 Task: Look for space in Severna Park, United States from 10th July, 2023 to 15th July, 2023 for 7 adults in price range Rs.10000 to Rs.15000. Place can be entire place or shared room with 4 bedrooms having 7 beds and 4 bathrooms. Property type can be house, flat, guest house. Amenities needed are: wifi, TV, free parkinig on premises, gym, breakfast. Booking option can be shelf check-in. Required host language is English.
Action: Mouse moved to (432, 111)
Screenshot: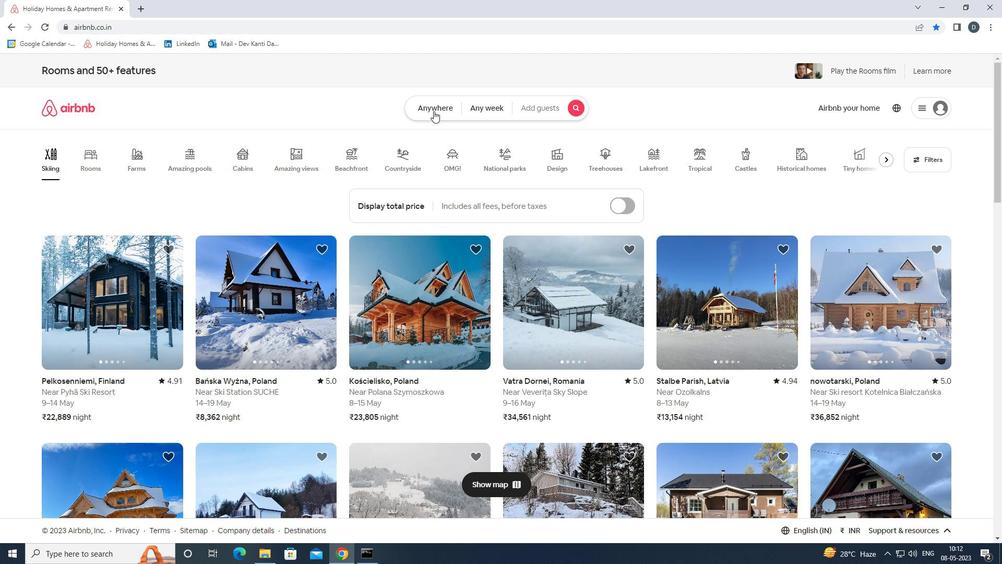 
Action: Mouse pressed left at (432, 111)
Screenshot: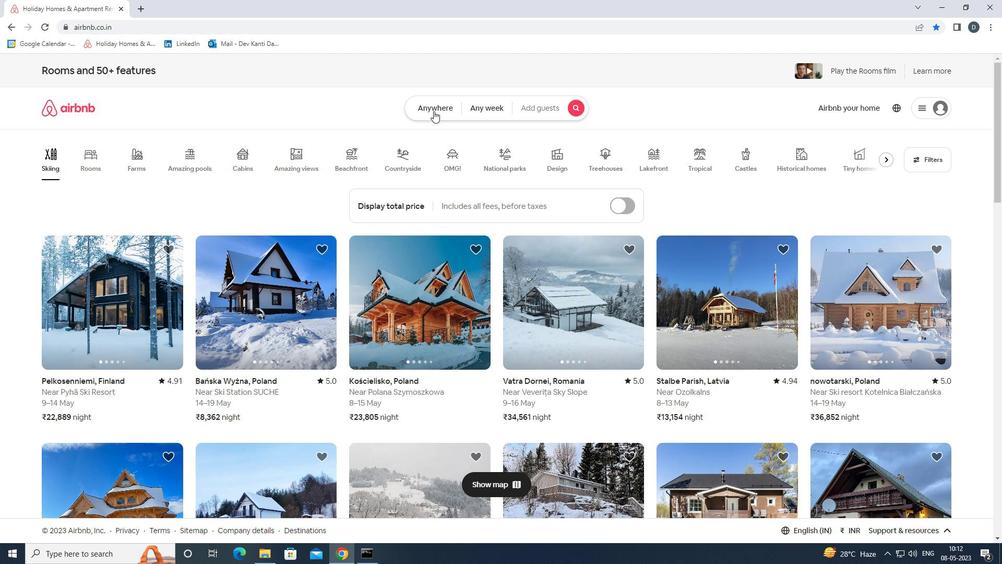 
Action: Mouse moved to (394, 149)
Screenshot: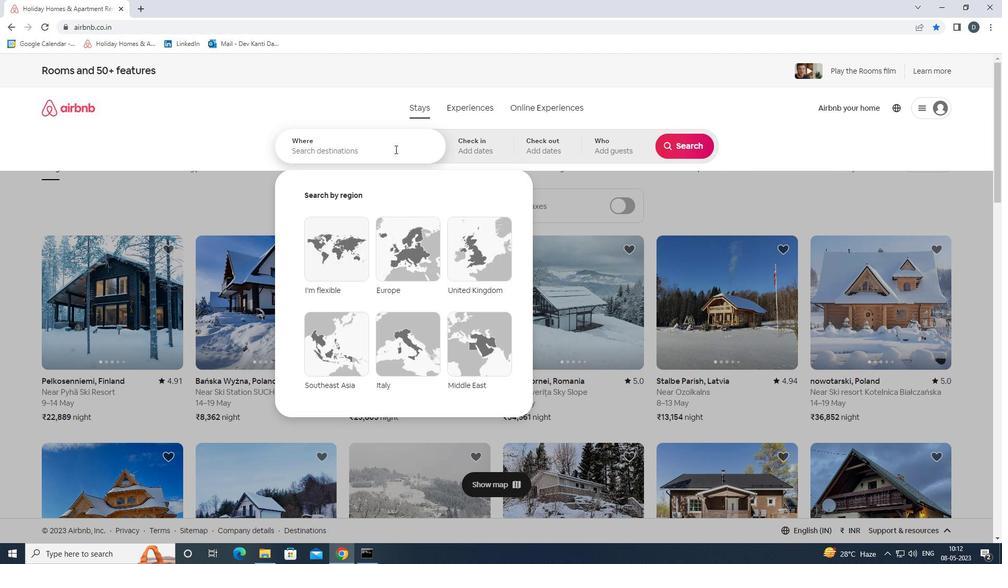 
Action: Mouse pressed left at (394, 149)
Screenshot: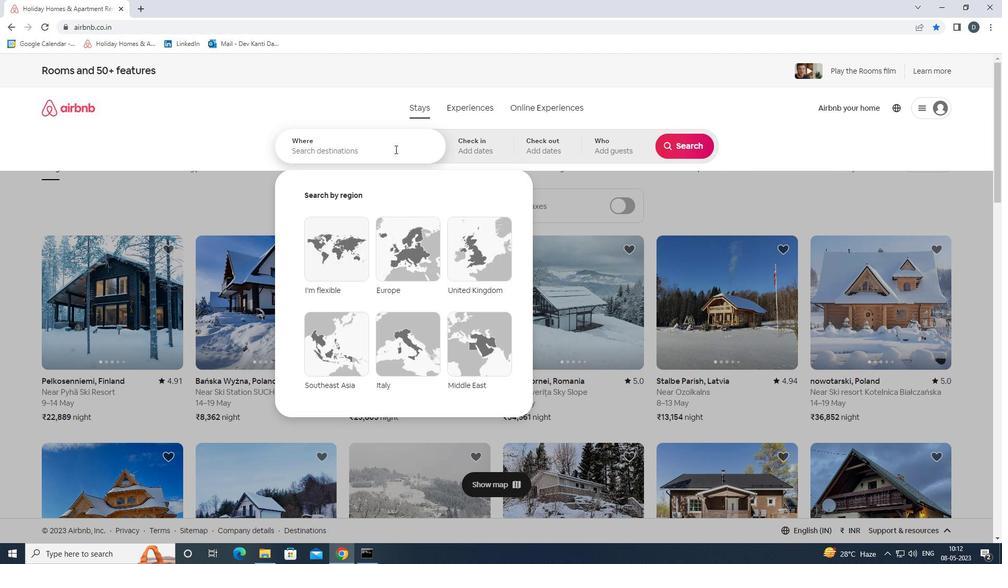 
Action: Key pressed <Key.shift>SEVERNA,<Key.shift>UNITED<Key.space><Key.shift>STATES<Key.enter>
Screenshot: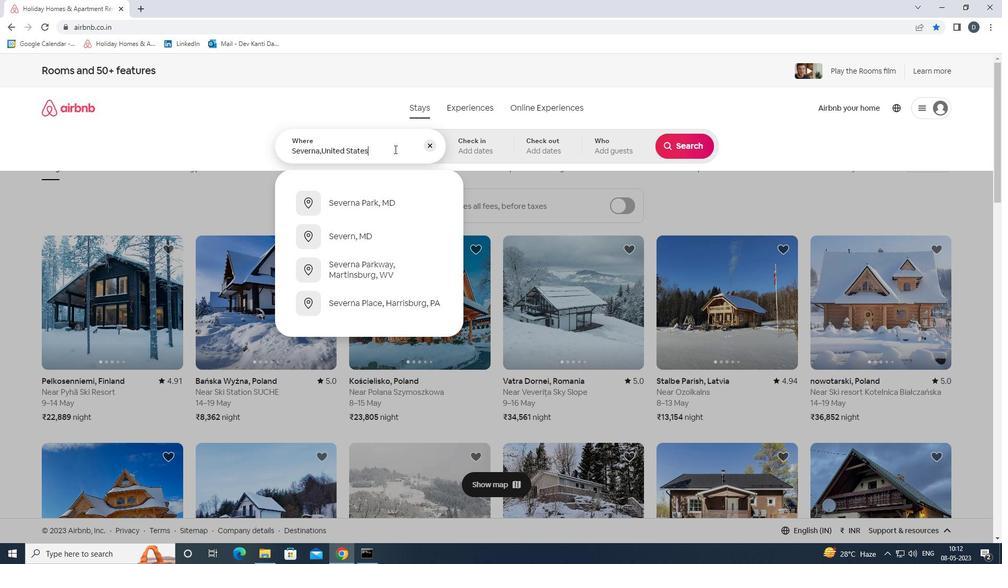 
Action: Mouse moved to (681, 233)
Screenshot: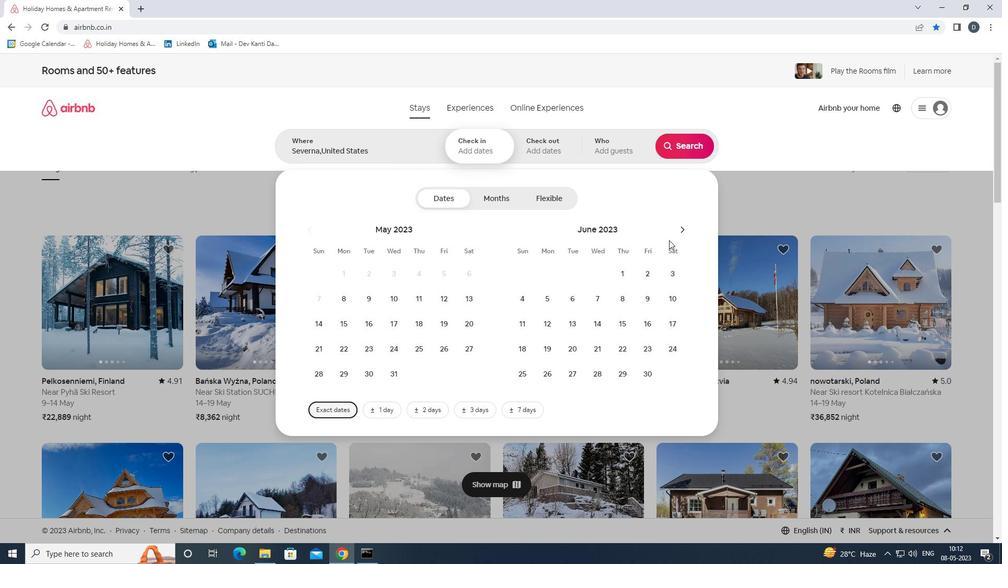 
Action: Mouse pressed left at (681, 233)
Screenshot: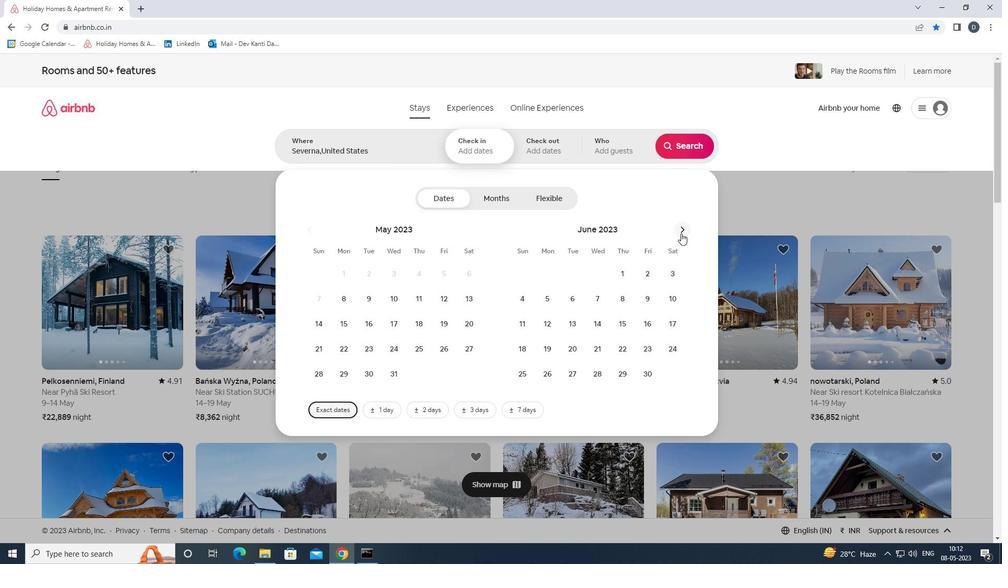 
Action: Mouse moved to (551, 321)
Screenshot: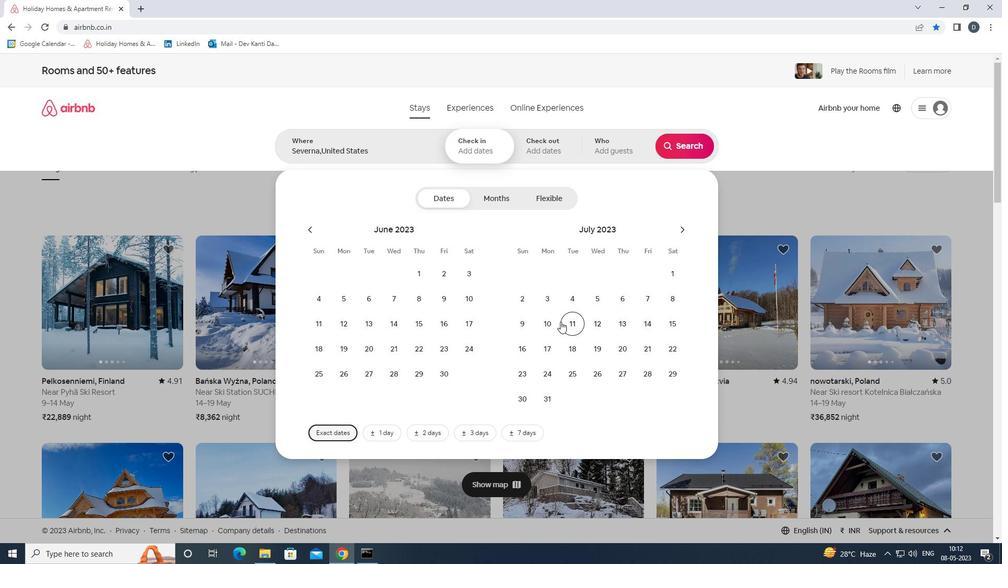 
Action: Mouse pressed left at (551, 321)
Screenshot: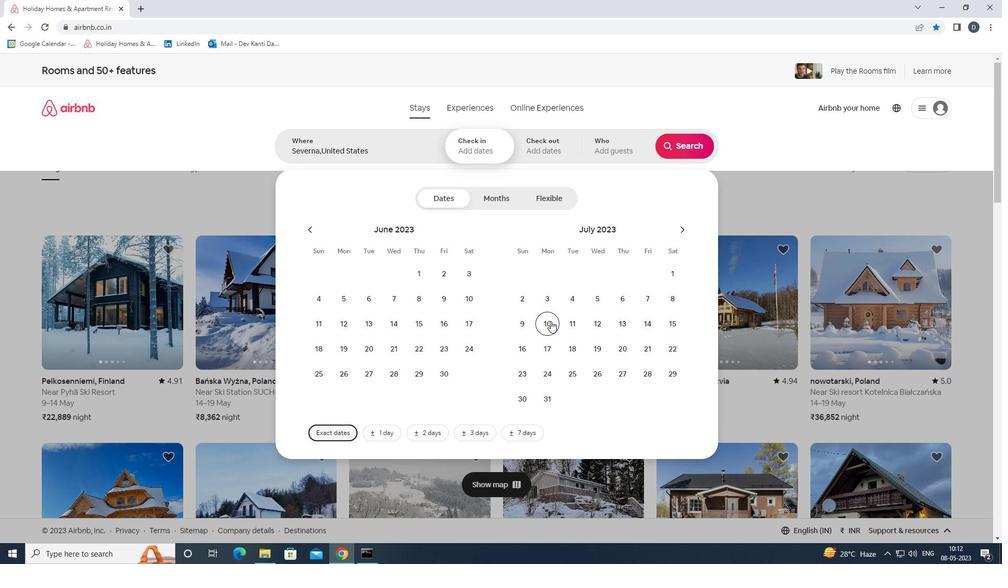 
Action: Mouse moved to (664, 325)
Screenshot: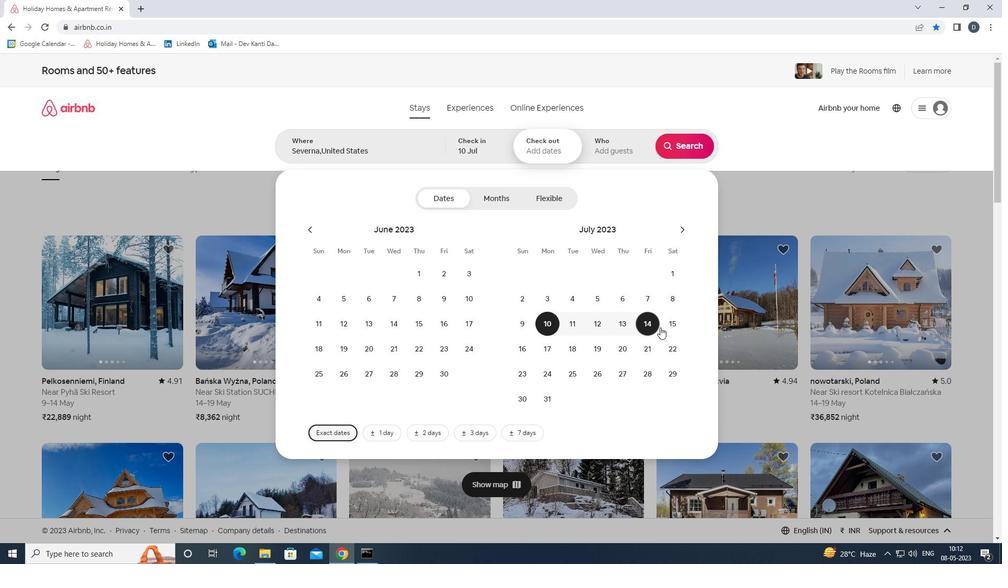 
Action: Mouse pressed left at (664, 325)
Screenshot: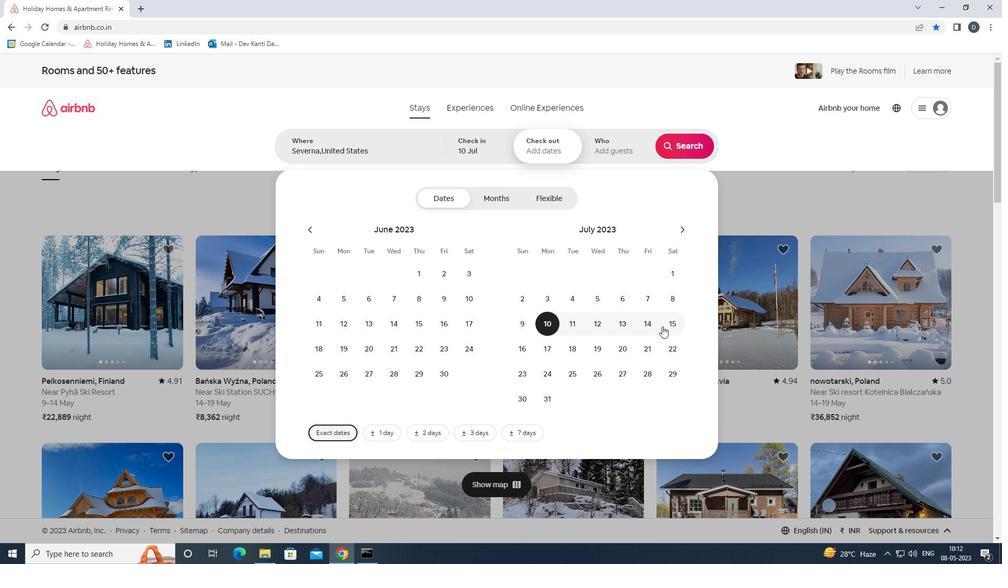 
Action: Mouse moved to (624, 144)
Screenshot: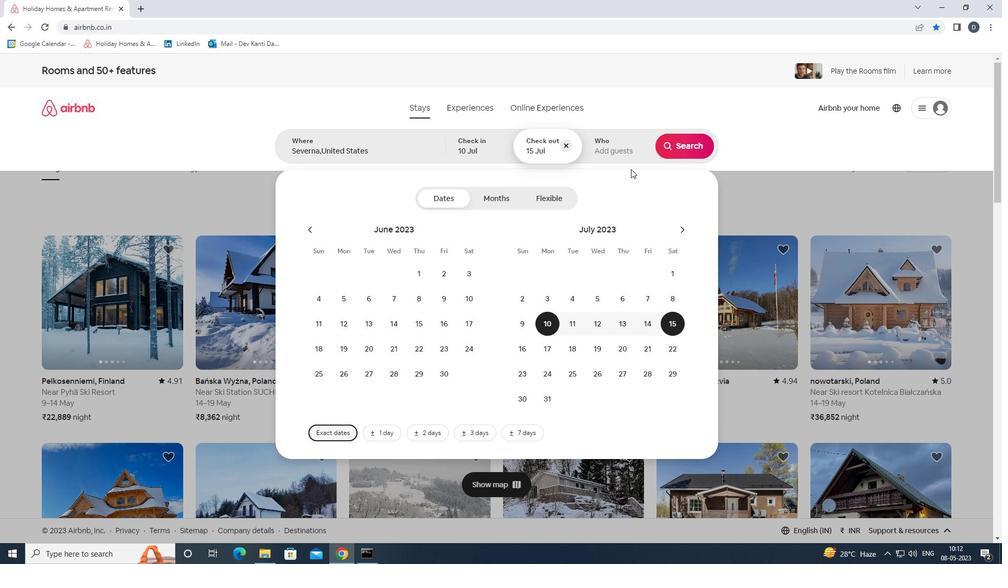 
Action: Mouse pressed left at (624, 144)
Screenshot: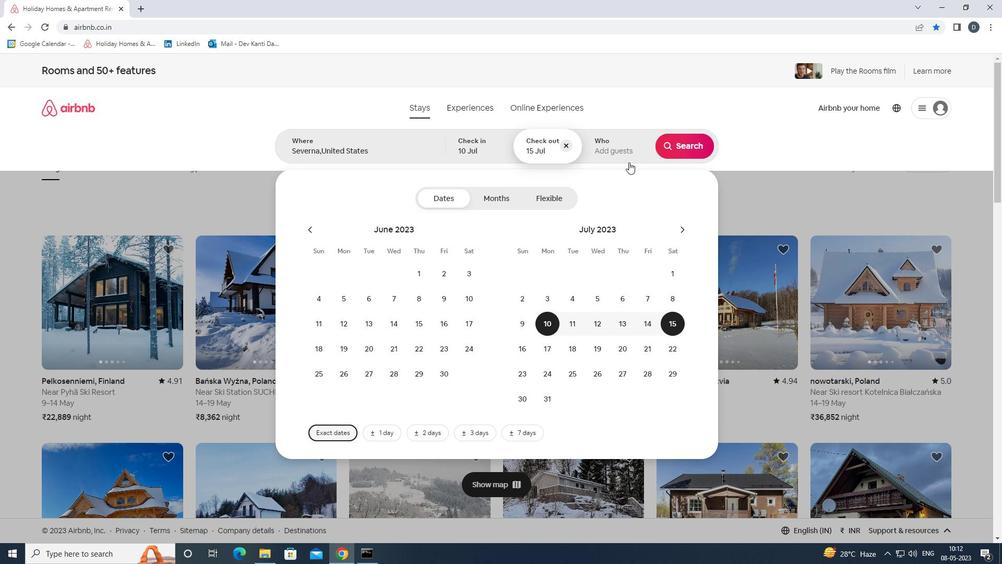 
Action: Mouse moved to (687, 204)
Screenshot: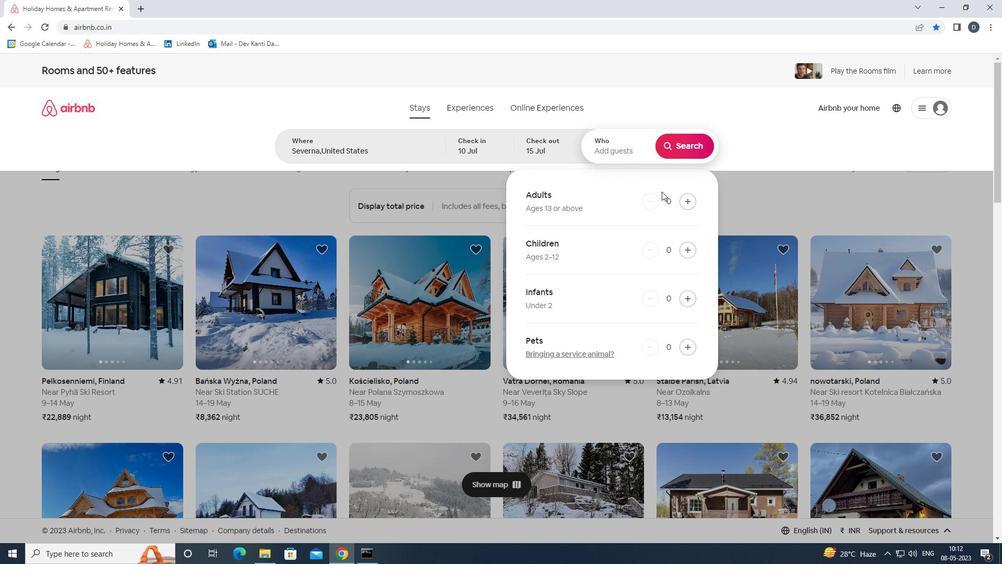 
Action: Mouse pressed left at (687, 204)
Screenshot: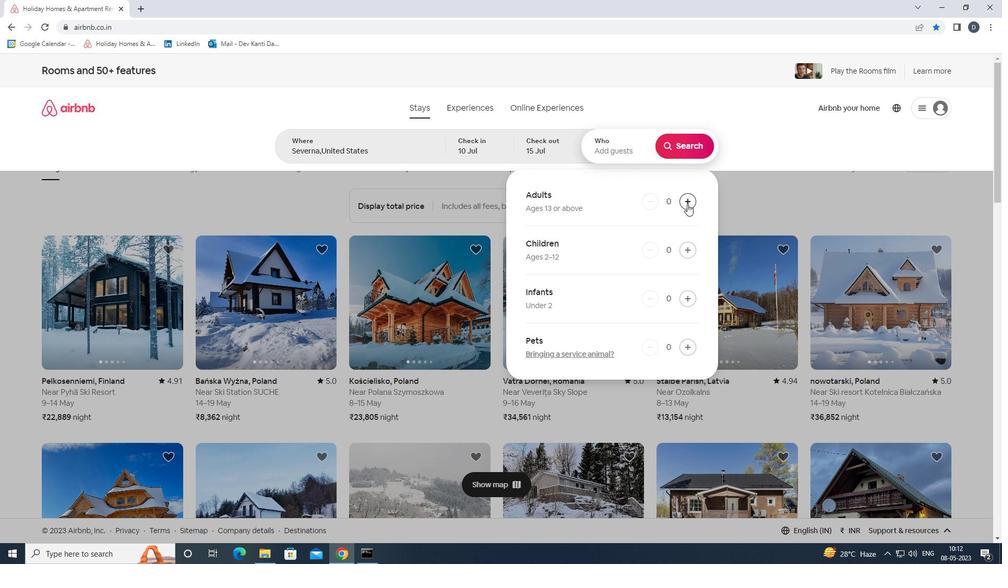 
Action: Mouse pressed left at (687, 204)
Screenshot: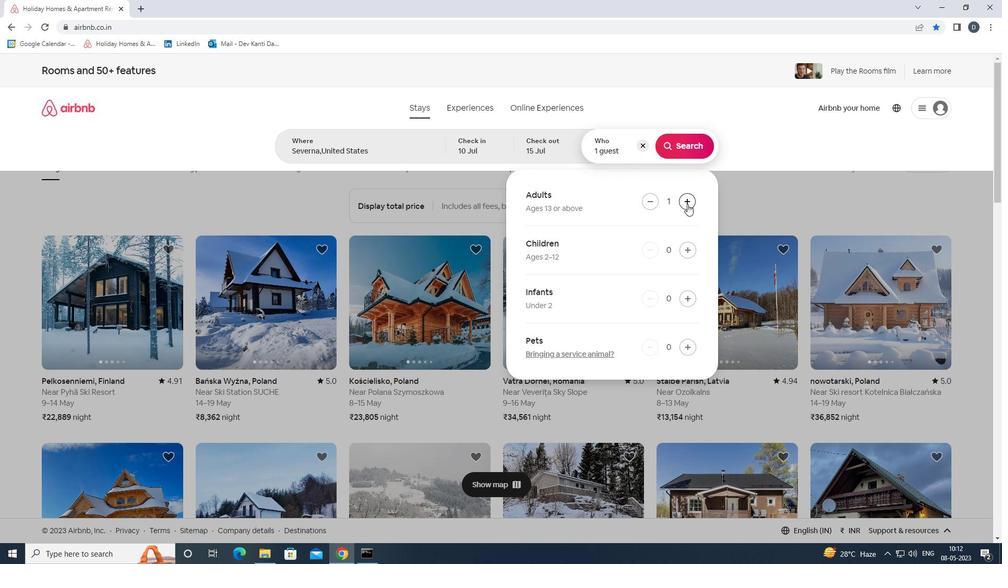 
Action: Mouse pressed left at (687, 204)
Screenshot: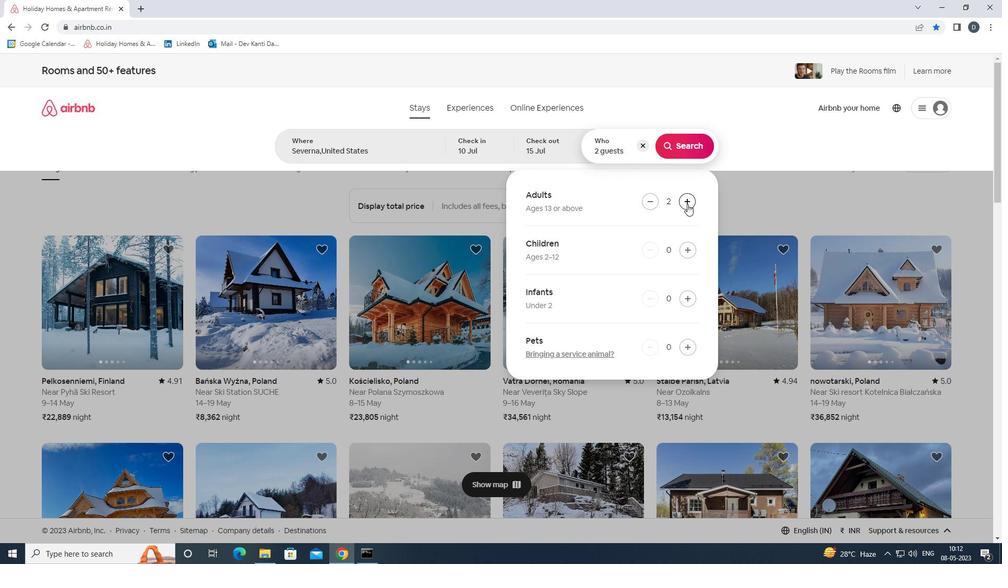 
Action: Mouse pressed left at (687, 204)
Screenshot: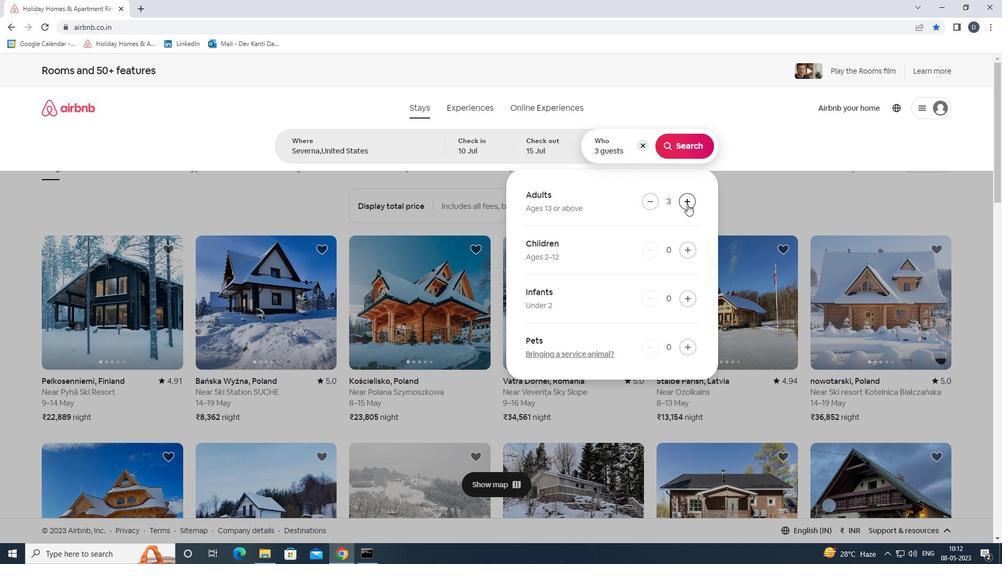 
Action: Mouse pressed left at (687, 204)
Screenshot: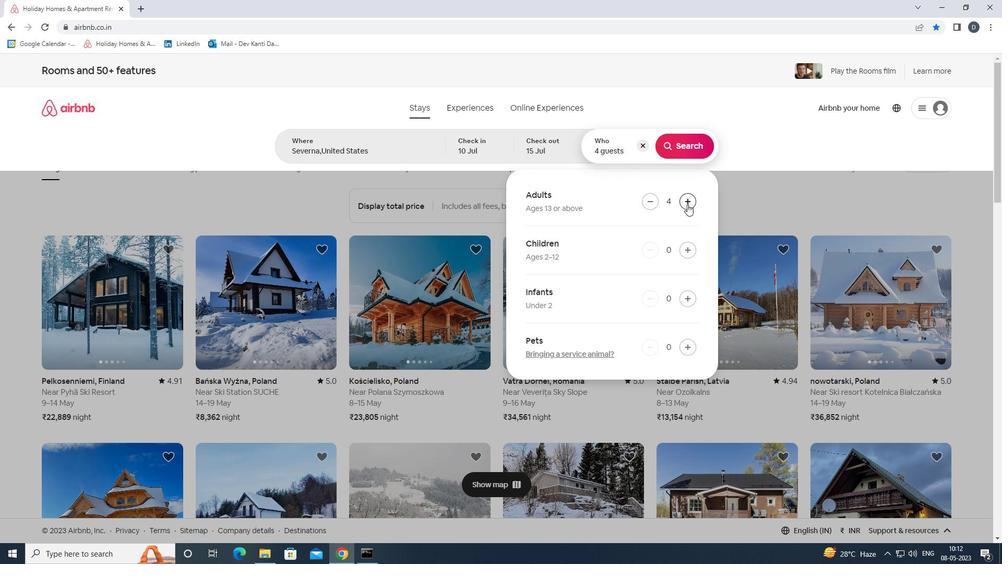 
Action: Mouse pressed left at (687, 204)
Screenshot: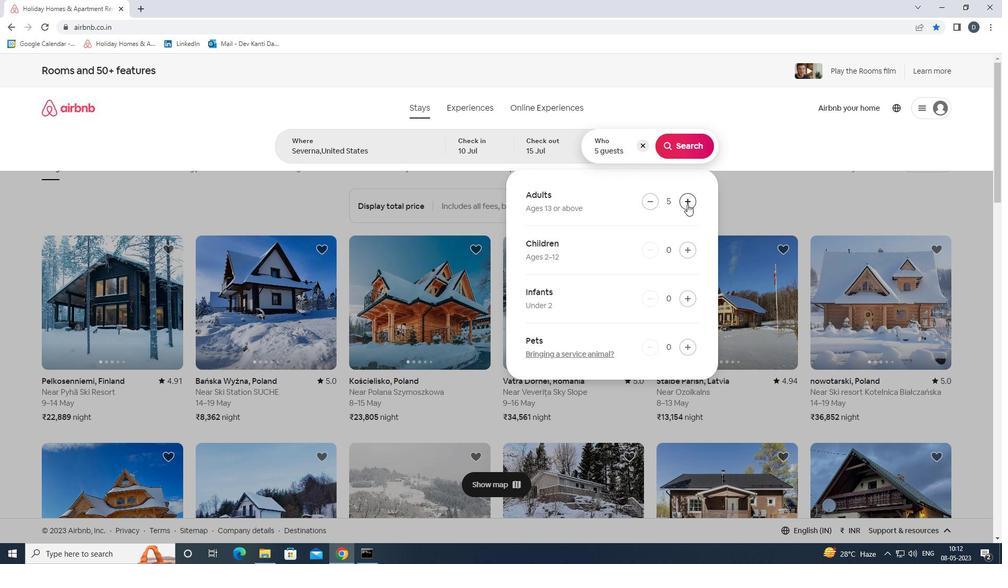 
Action: Mouse pressed left at (687, 204)
Screenshot: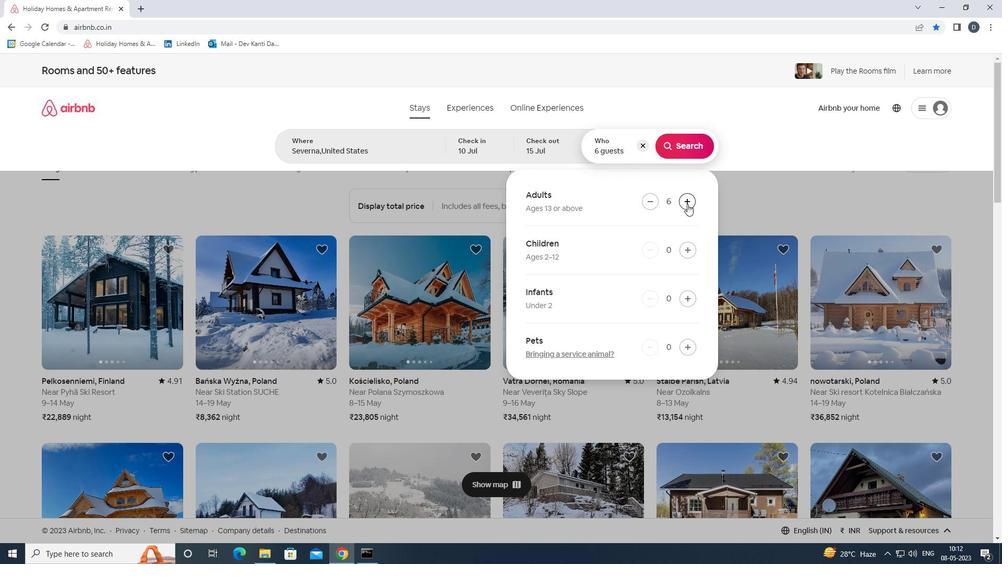 
Action: Mouse moved to (677, 148)
Screenshot: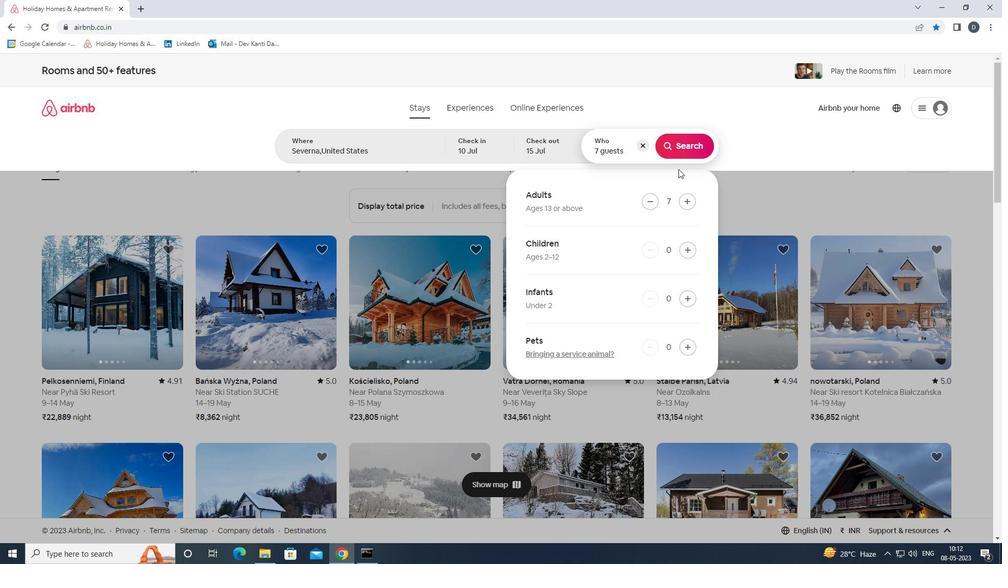 
Action: Mouse pressed left at (677, 148)
Screenshot: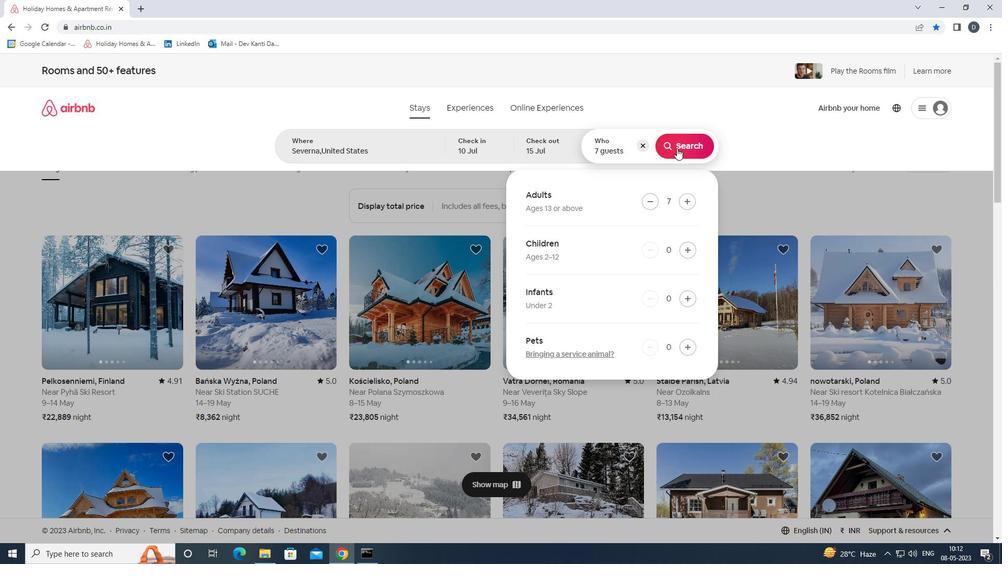 
Action: Mouse moved to (963, 121)
Screenshot: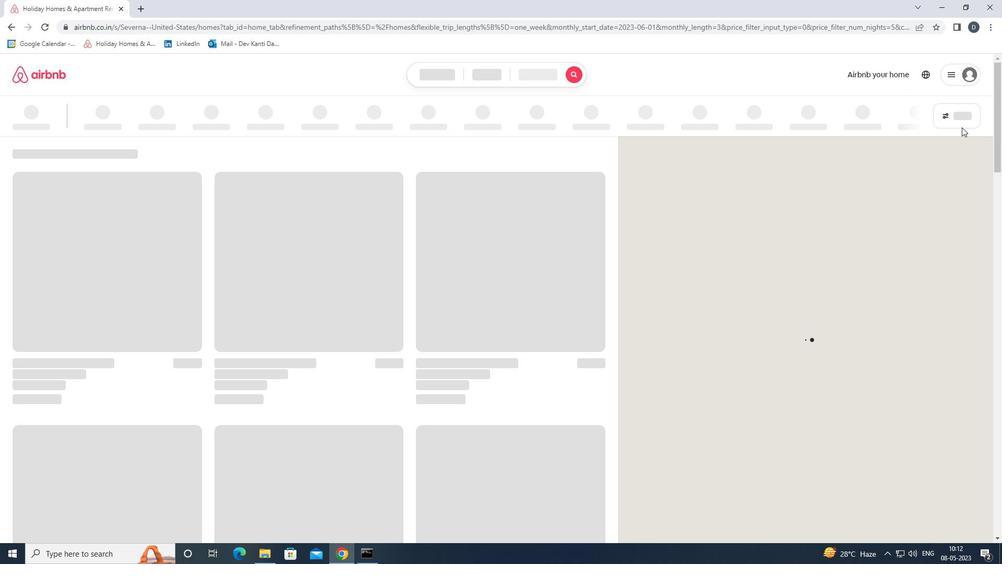 
Action: Mouse pressed left at (963, 121)
Screenshot: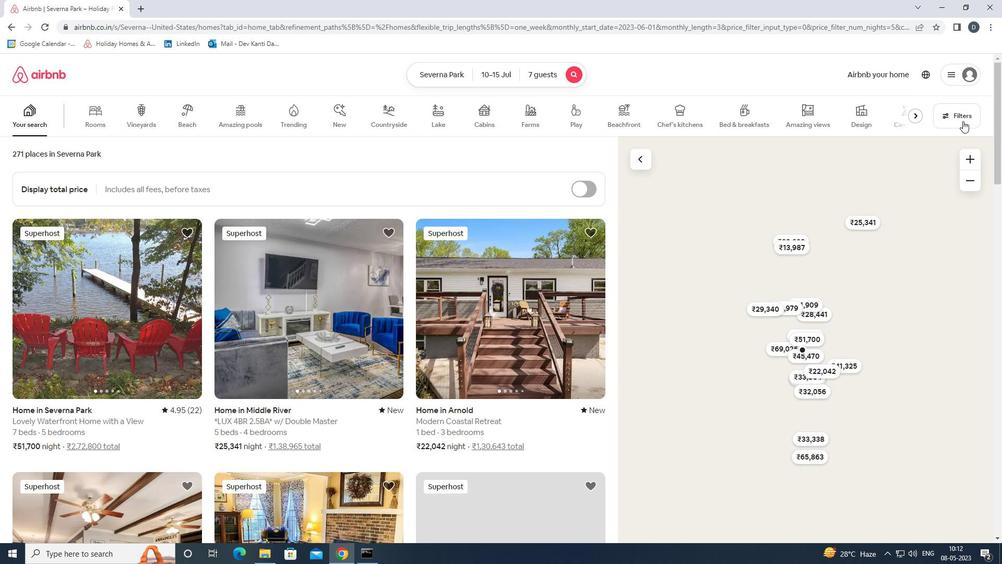 
Action: Mouse moved to (393, 372)
Screenshot: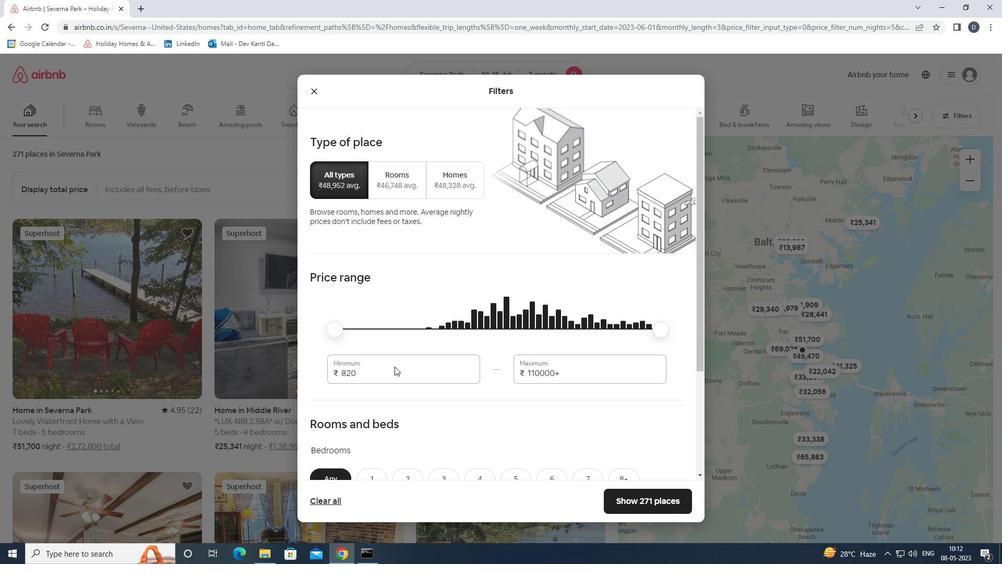
Action: Mouse pressed left at (393, 372)
Screenshot: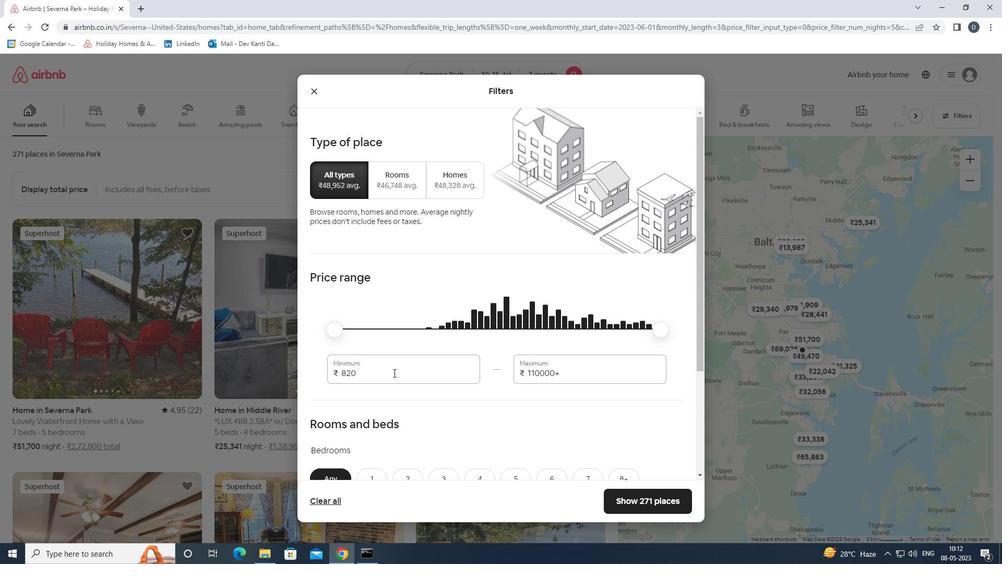 
Action: Mouse pressed left at (393, 372)
Screenshot: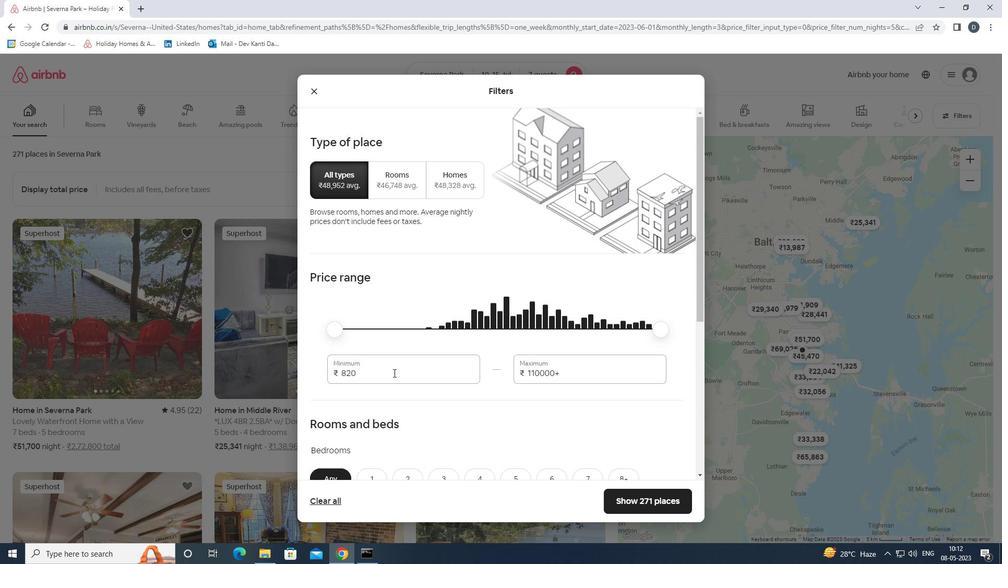 
Action: Key pressed 10000<Key.tab>15000
Screenshot: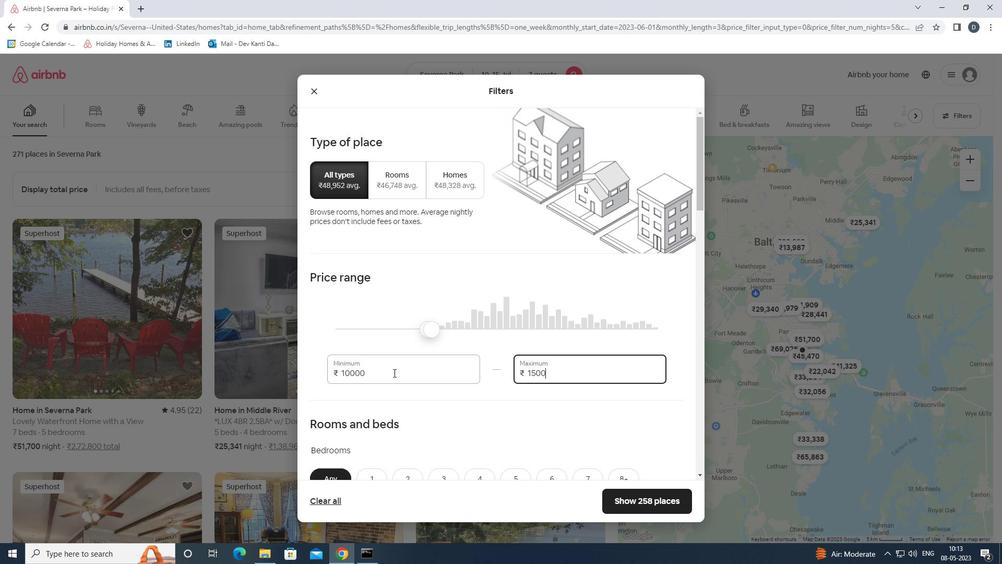 
Action: Mouse scrolled (393, 372) with delta (0, 0)
Screenshot: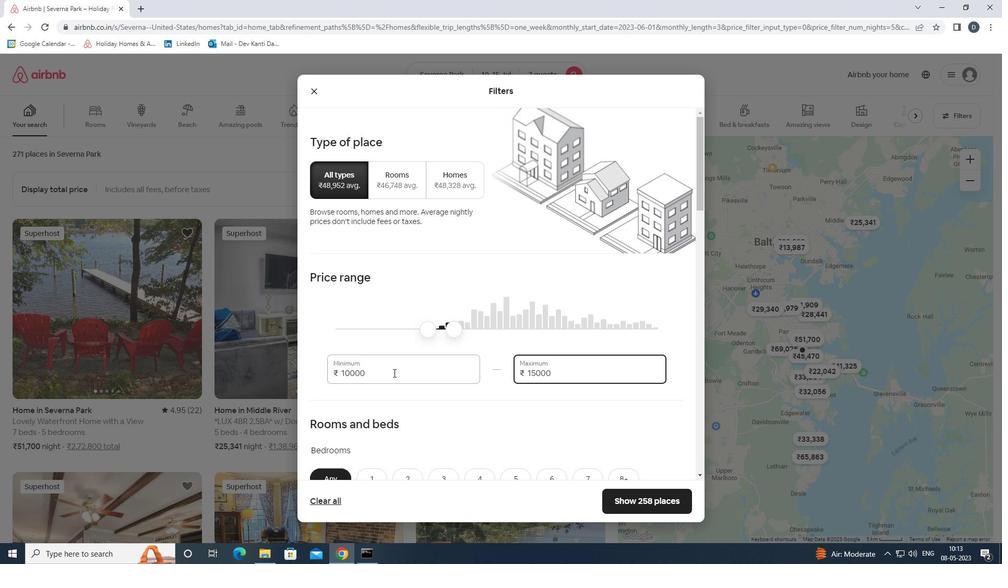 
Action: Mouse scrolled (393, 372) with delta (0, 0)
Screenshot: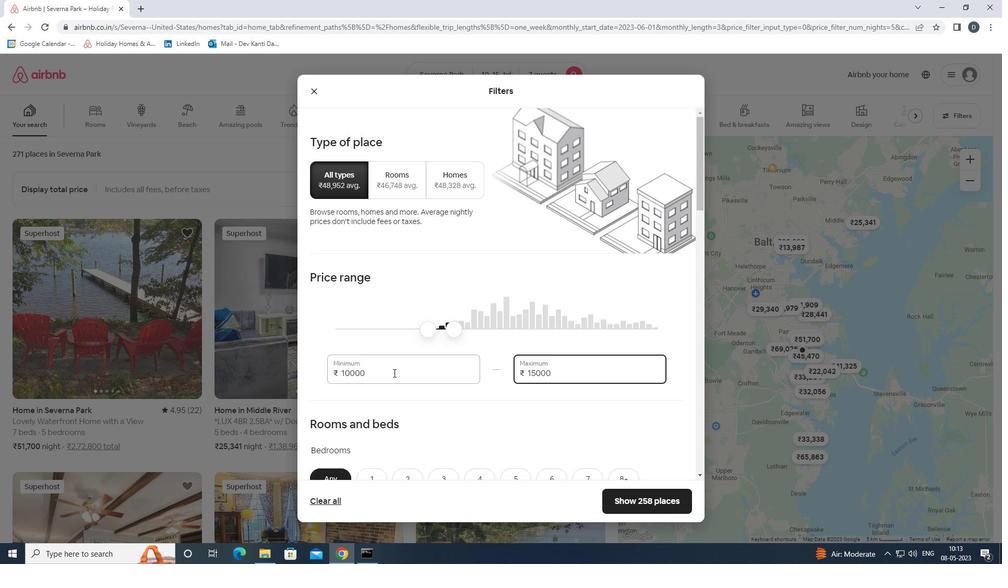 
Action: Mouse moved to (427, 366)
Screenshot: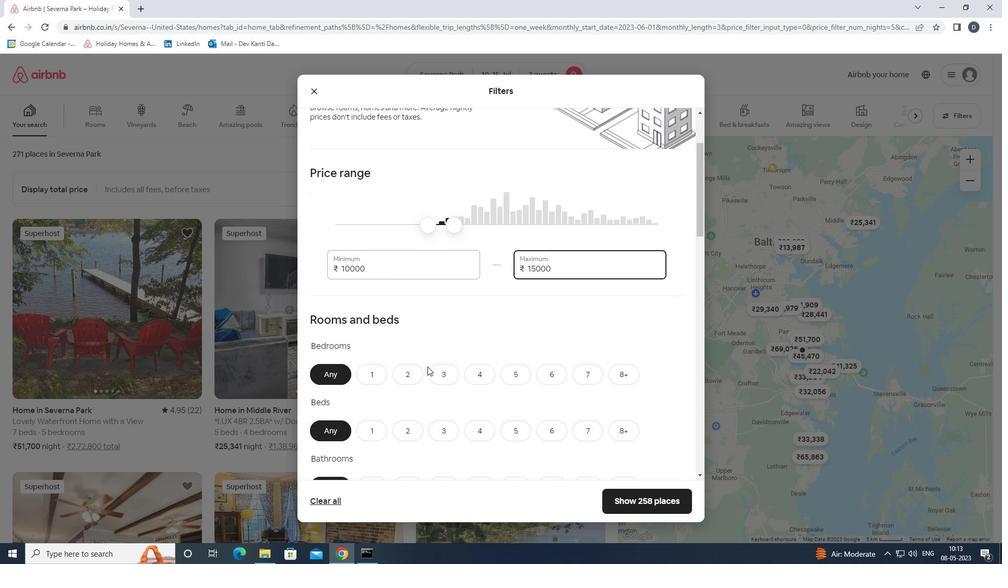 
Action: Mouse scrolled (427, 366) with delta (0, 0)
Screenshot: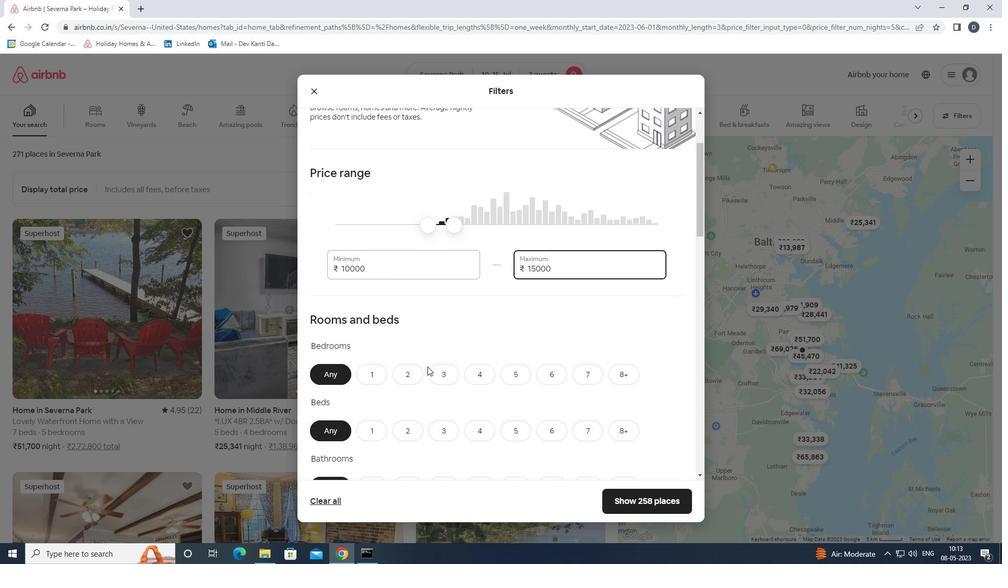 
Action: Mouse moved to (472, 323)
Screenshot: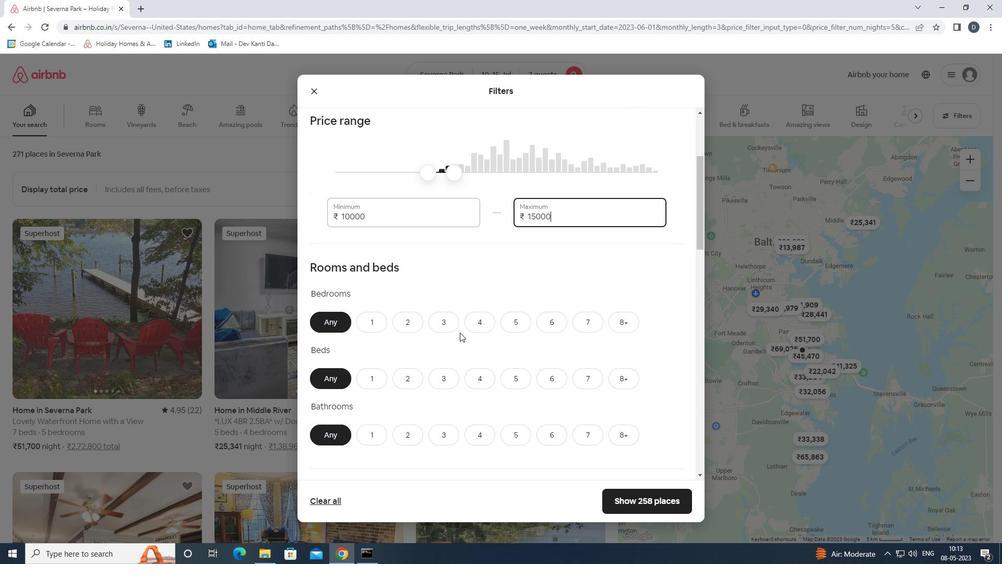 
Action: Mouse pressed left at (472, 323)
Screenshot: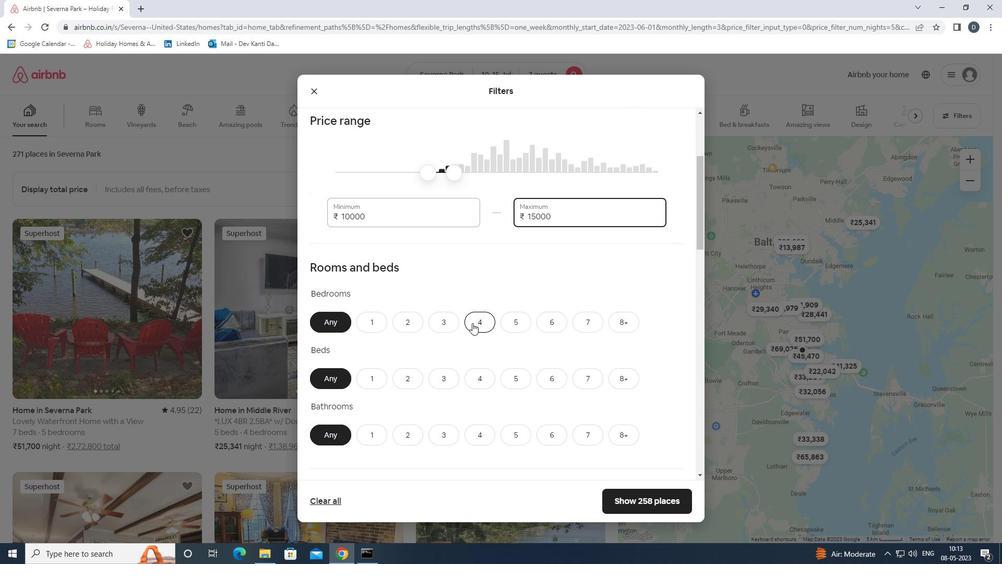 
Action: Mouse moved to (594, 383)
Screenshot: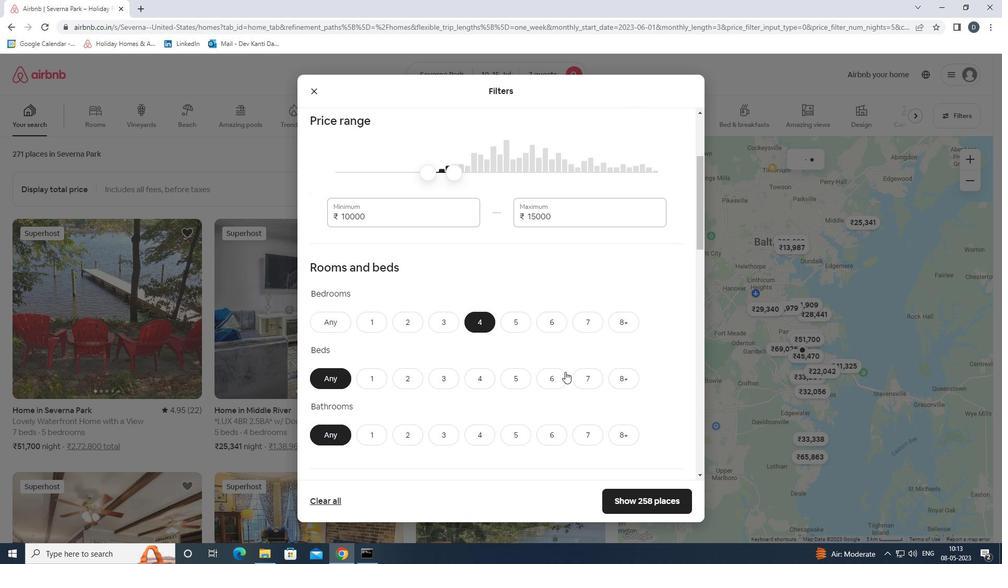 
Action: Mouse pressed left at (594, 383)
Screenshot: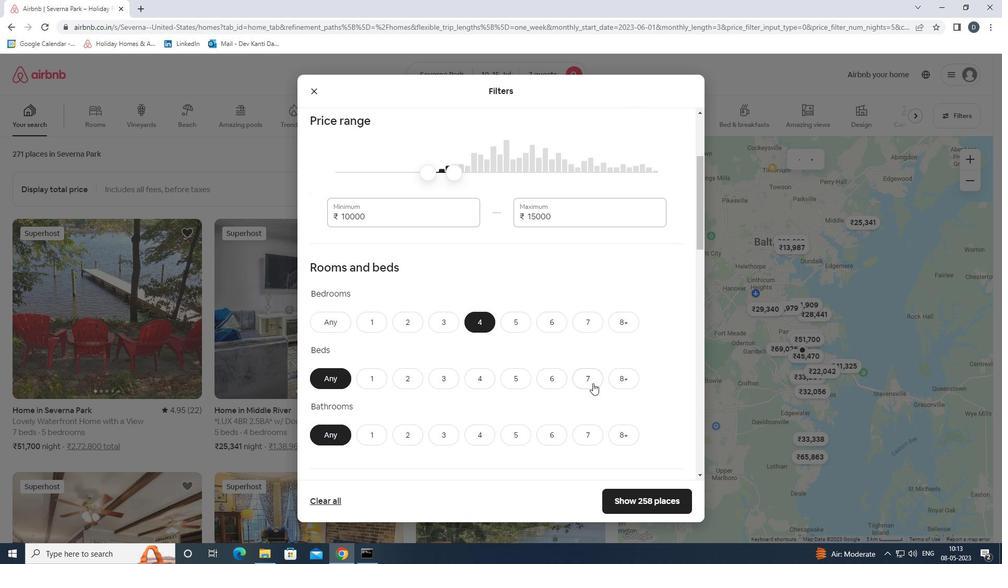 
Action: Mouse moved to (471, 434)
Screenshot: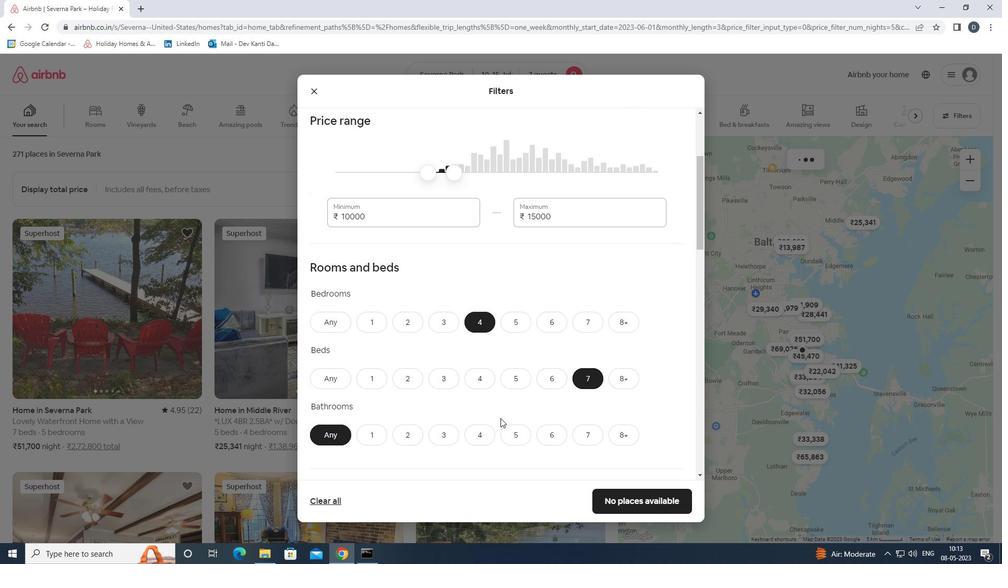 
Action: Mouse pressed left at (471, 434)
Screenshot: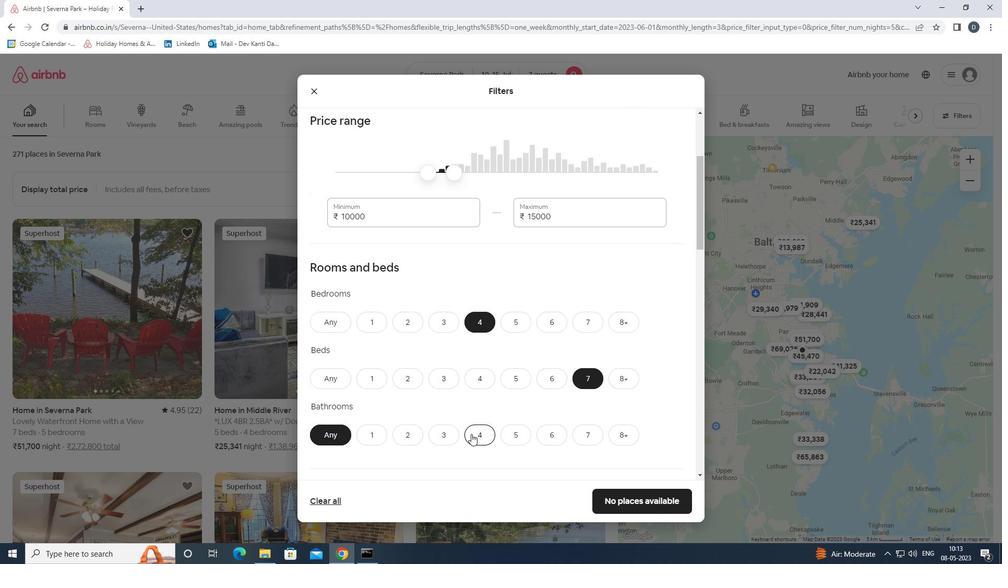 
Action: Mouse moved to (490, 396)
Screenshot: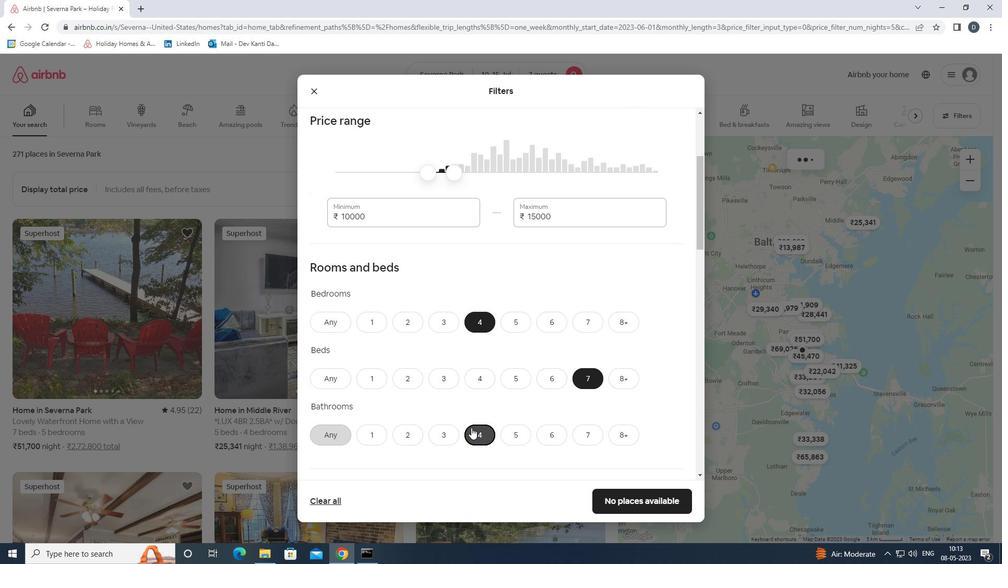 
Action: Mouse scrolled (490, 395) with delta (0, 0)
Screenshot: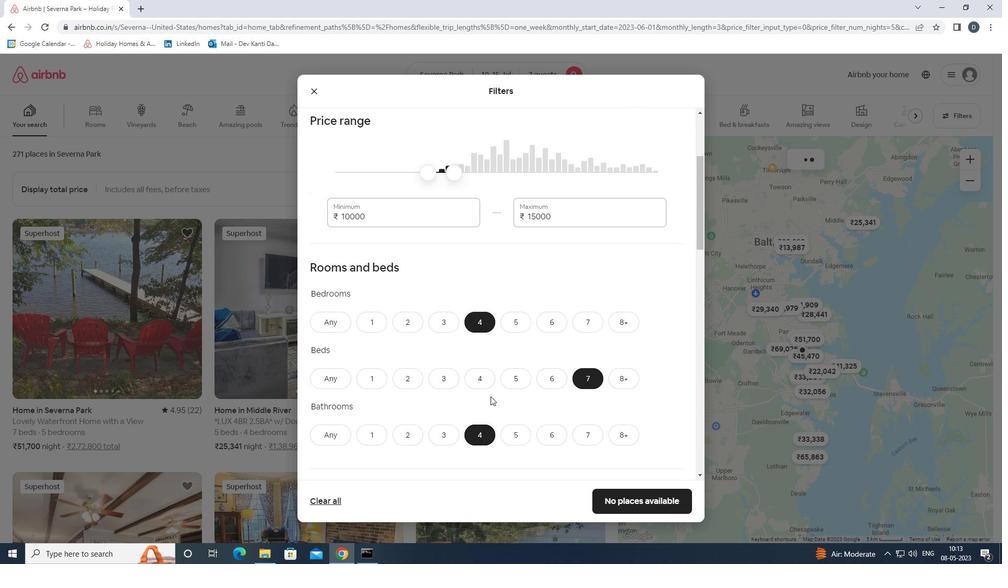 
Action: Mouse scrolled (490, 395) with delta (0, 0)
Screenshot: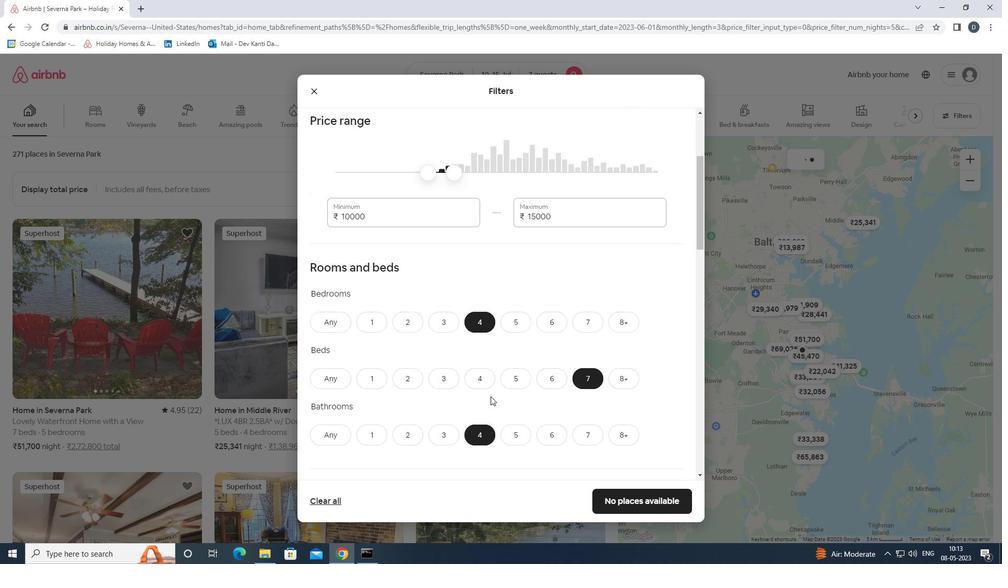 
Action: Mouse scrolled (490, 395) with delta (0, 0)
Screenshot: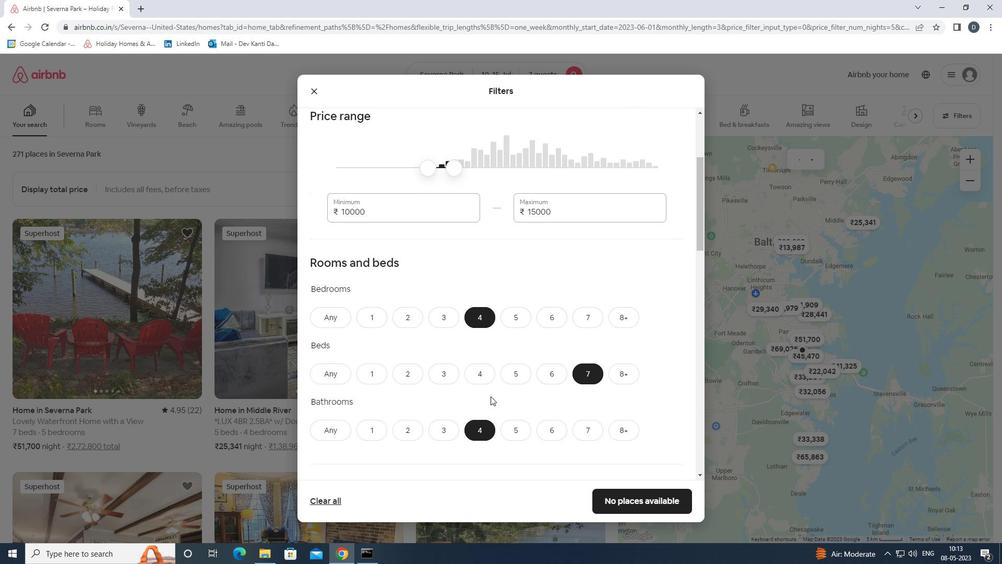 
Action: Mouse moved to (380, 391)
Screenshot: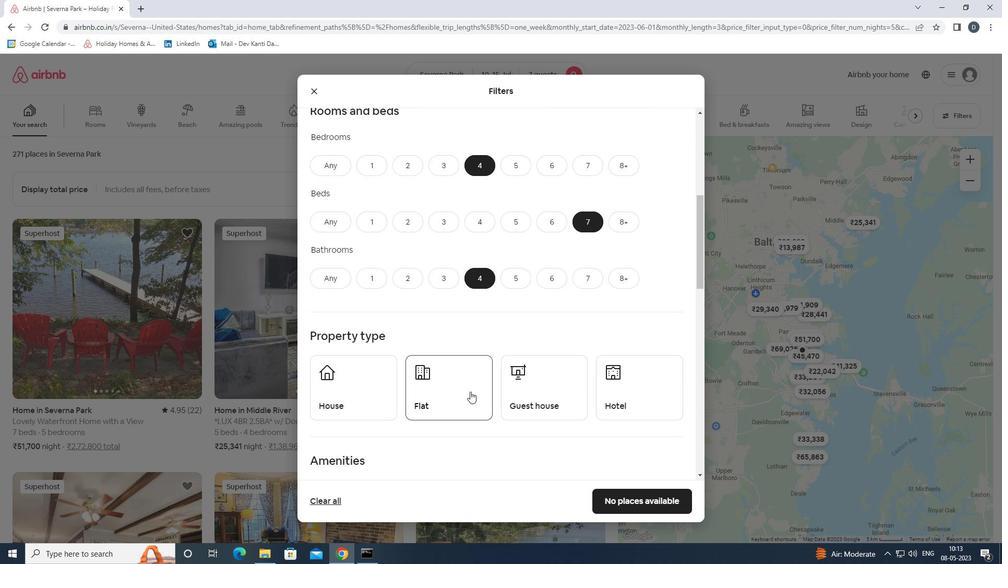 
Action: Mouse pressed left at (380, 391)
Screenshot: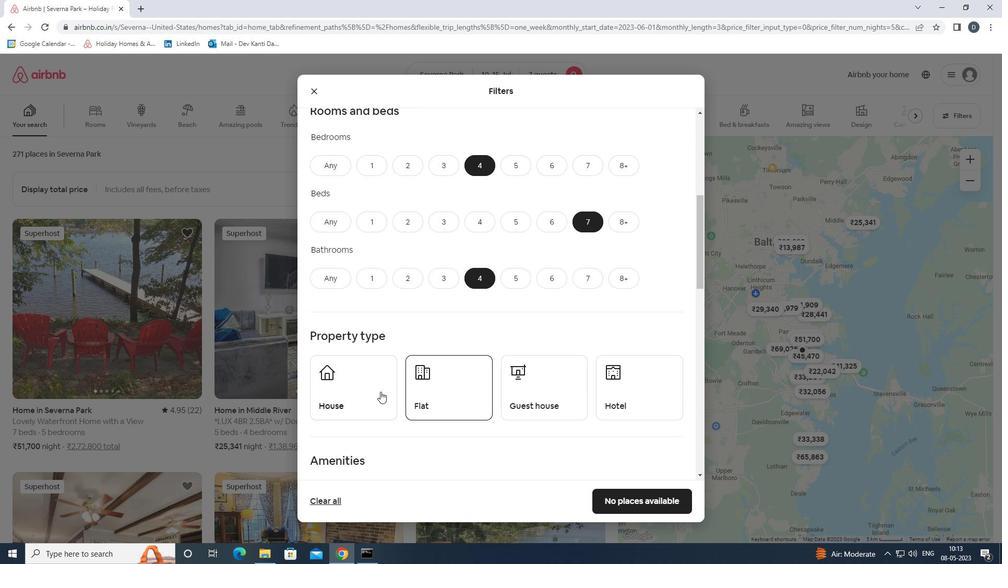 
Action: Mouse moved to (453, 388)
Screenshot: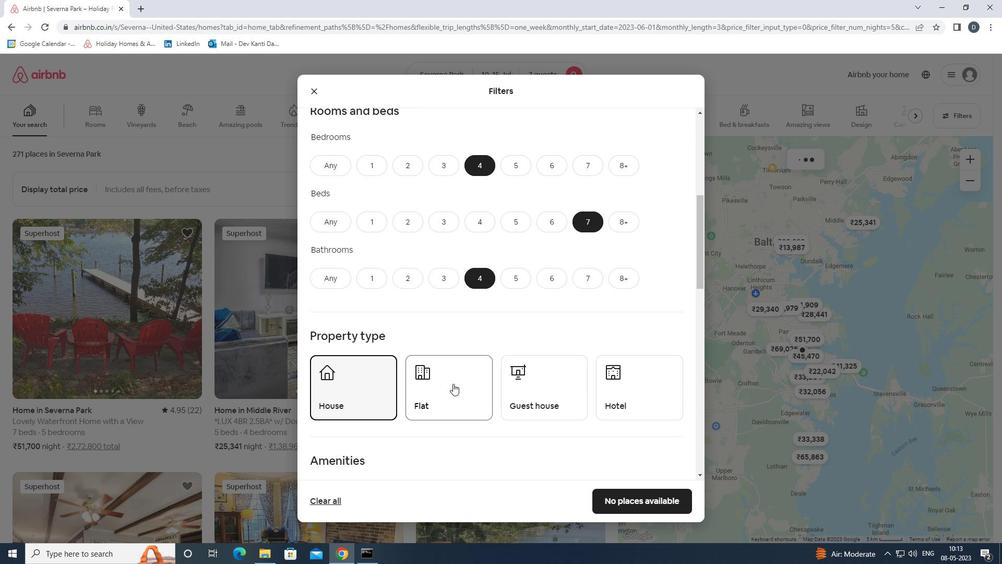 
Action: Mouse pressed left at (453, 388)
Screenshot: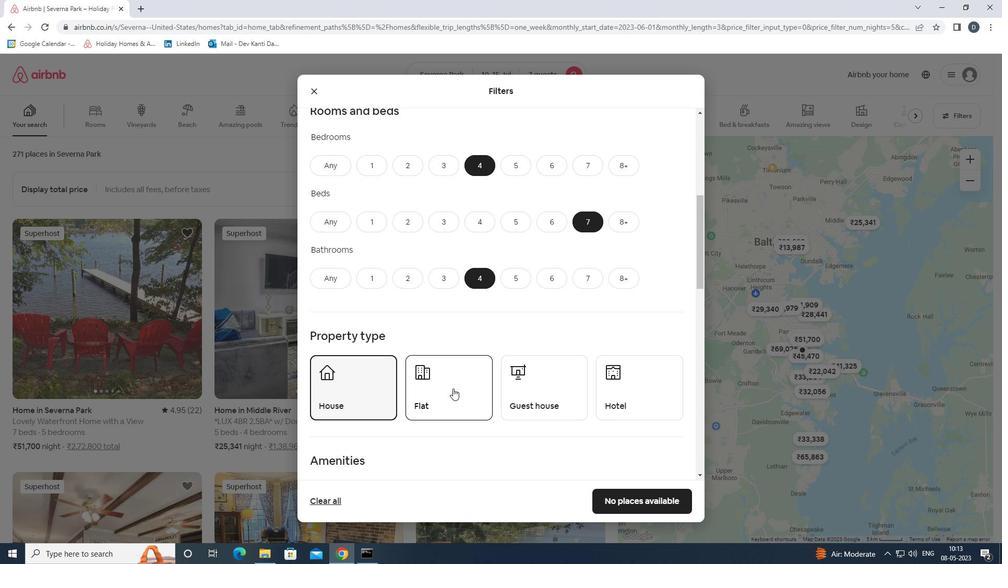 
Action: Mouse moved to (527, 383)
Screenshot: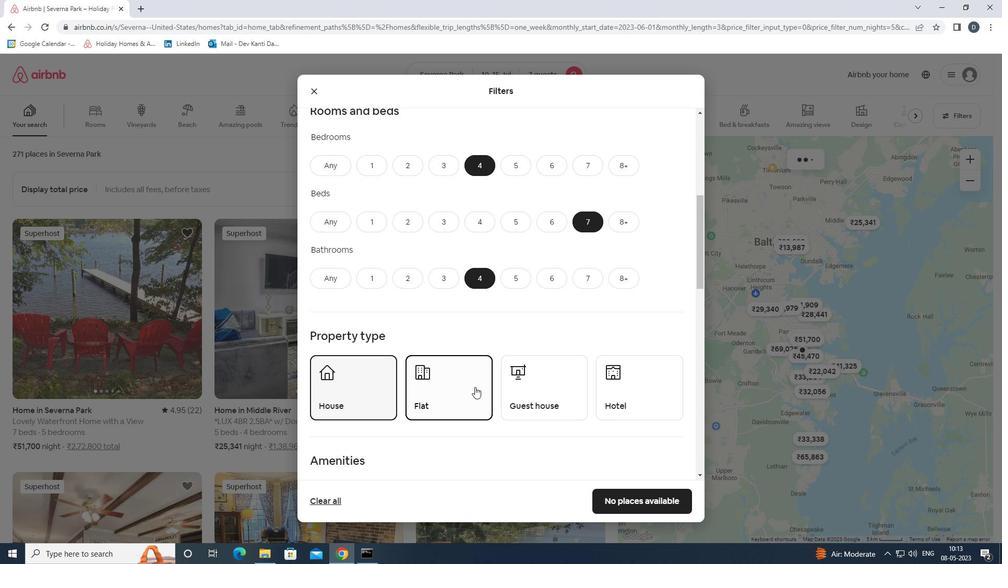 
Action: Mouse pressed left at (527, 383)
Screenshot: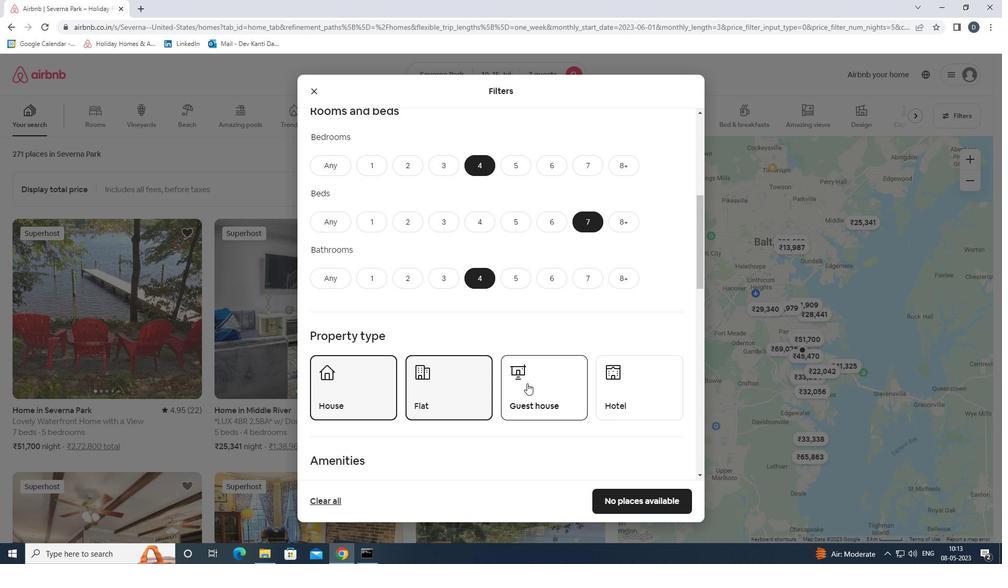 
Action: Mouse scrolled (527, 382) with delta (0, 0)
Screenshot: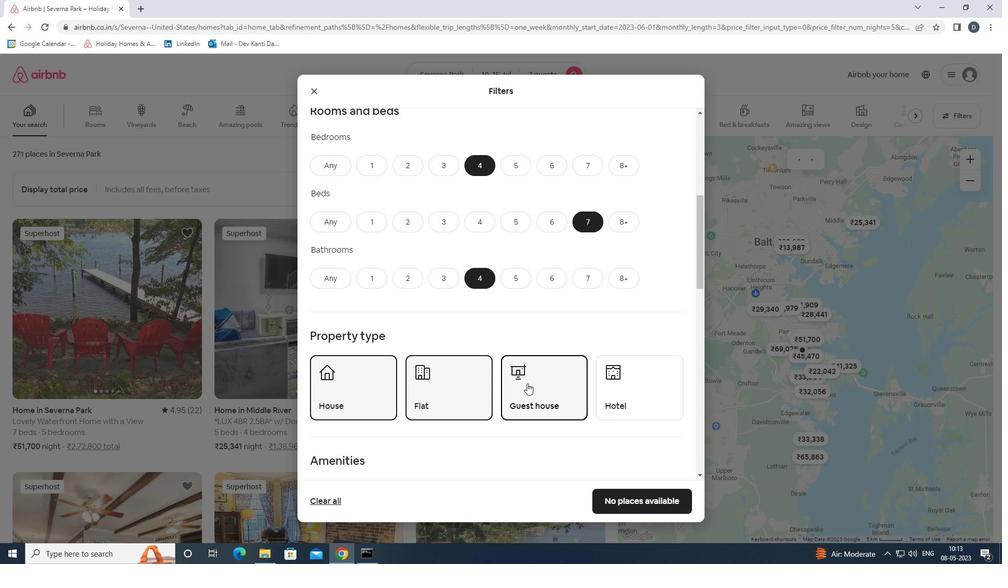 
Action: Mouse scrolled (527, 382) with delta (0, 0)
Screenshot: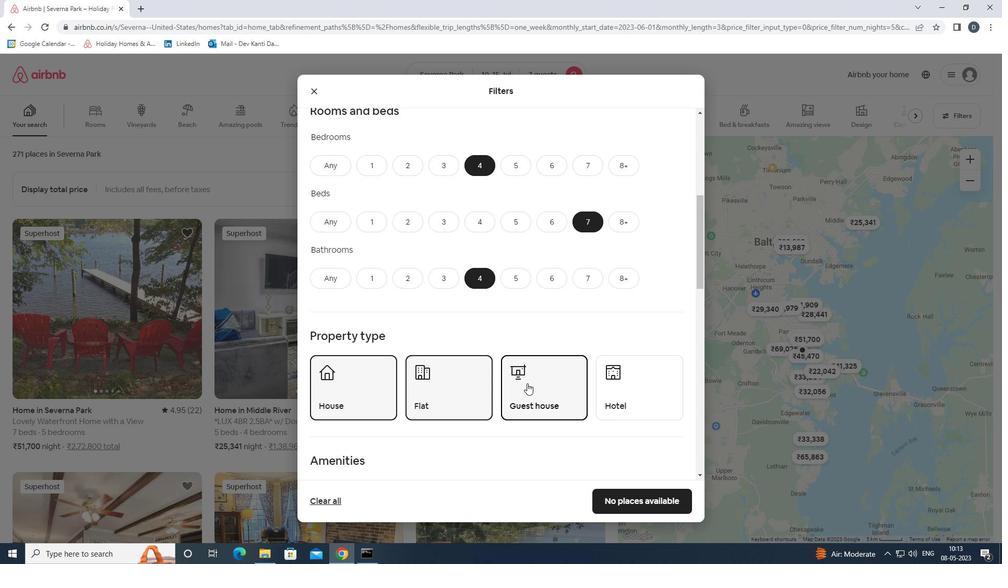 
Action: Mouse scrolled (527, 382) with delta (0, 0)
Screenshot: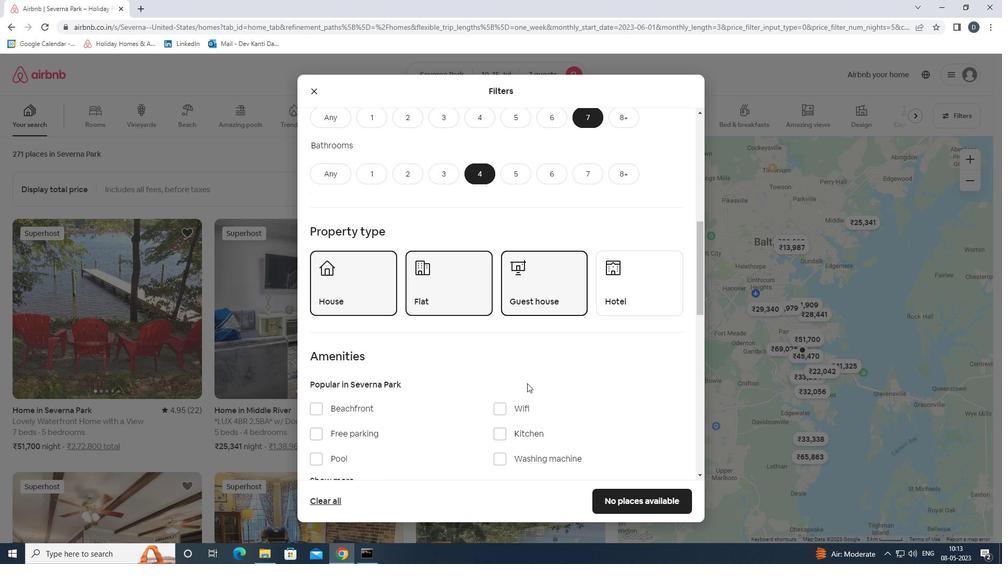 
Action: Mouse moved to (352, 382)
Screenshot: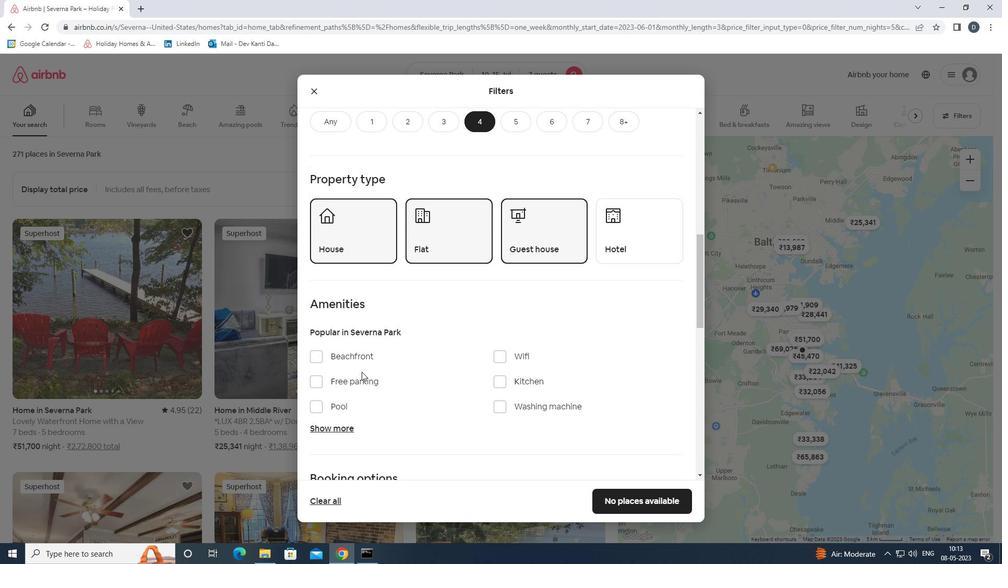 
Action: Mouse pressed left at (352, 382)
Screenshot: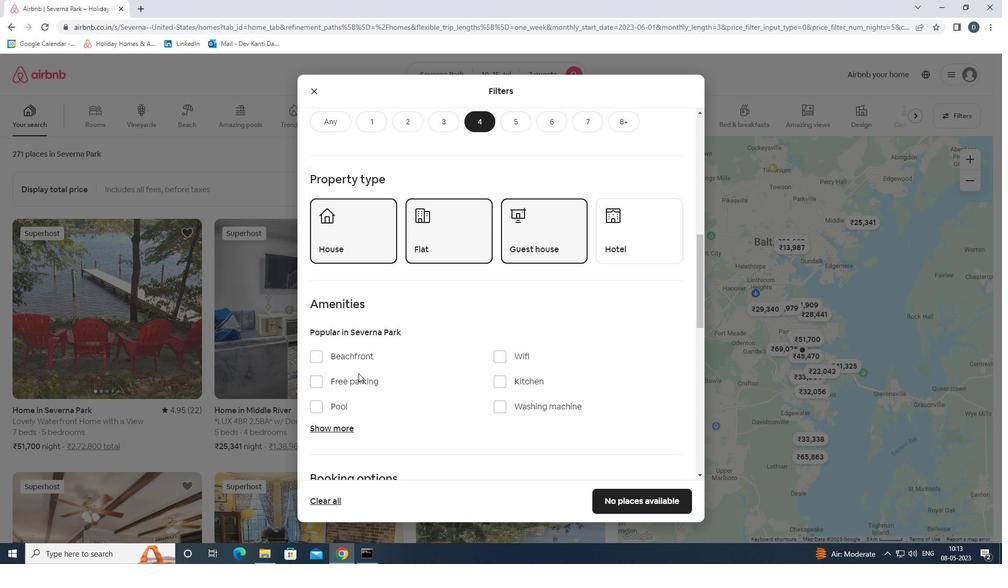 
Action: Mouse moved to (514, 359)
Screenshot: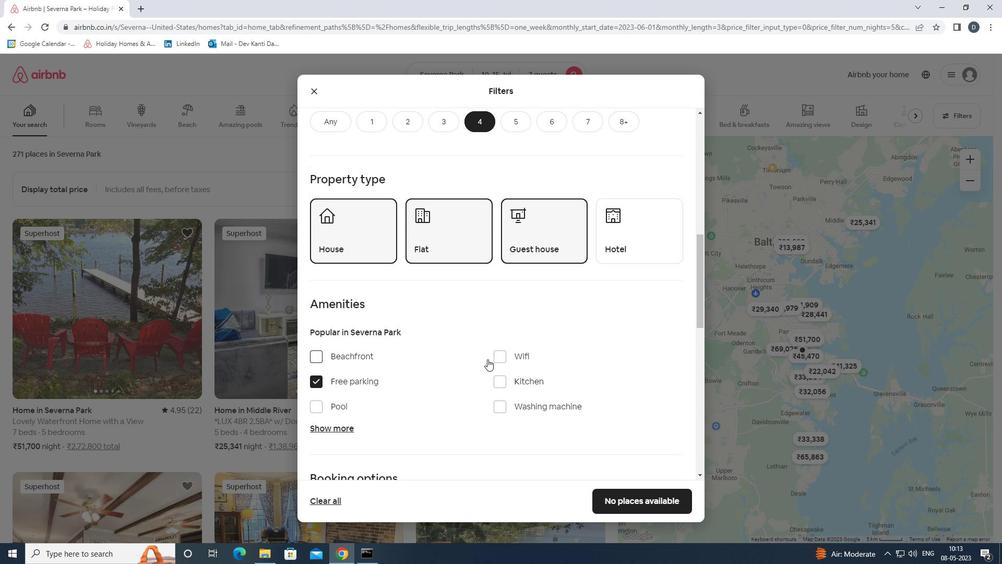 
Action: Mouse pressed left at (514, 359)
Screenshot: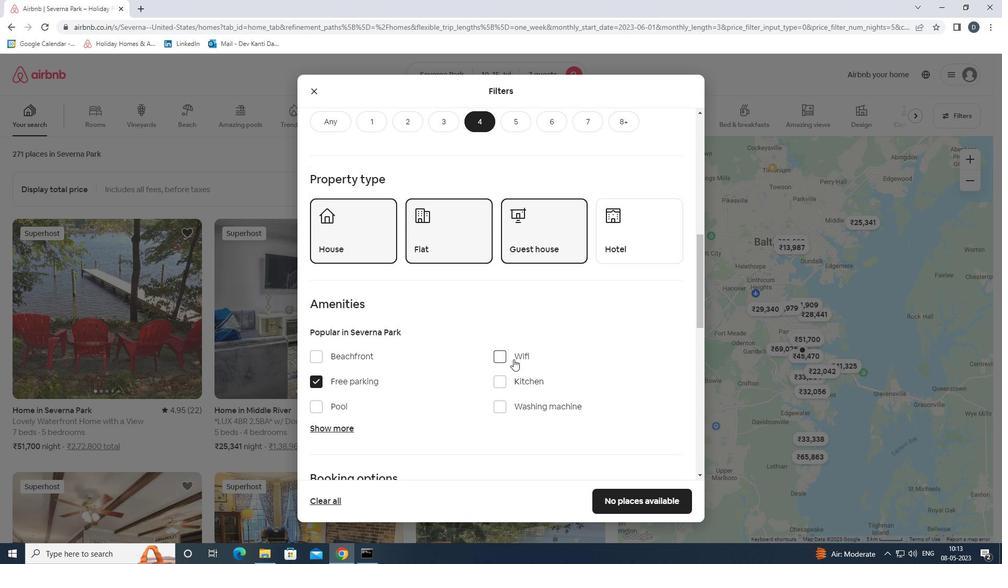 
Action: Mouse moved to (483, 368)
Screenshot: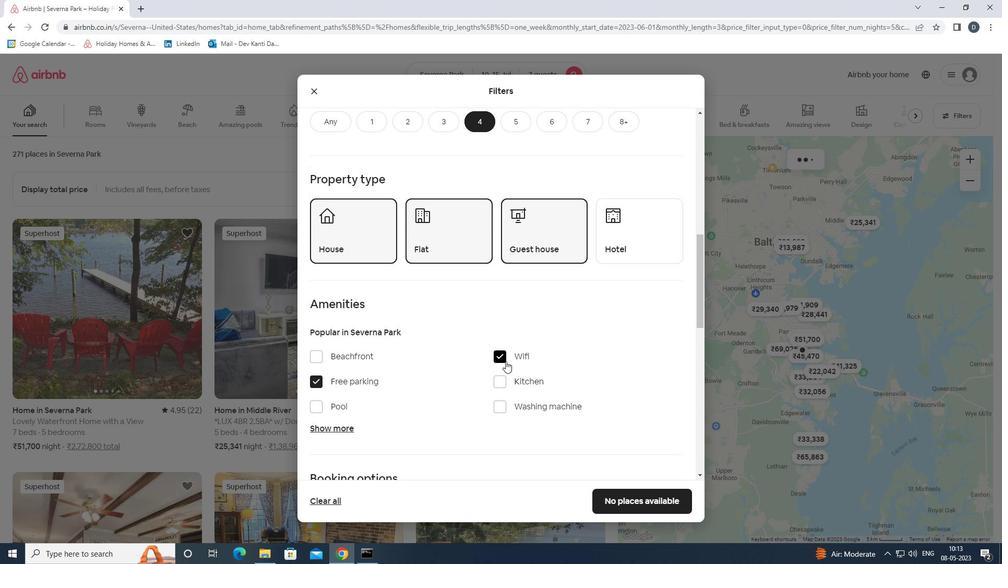 
Action: Mouse scrolled (483, 368) with delta (0, 0)
Screenshot: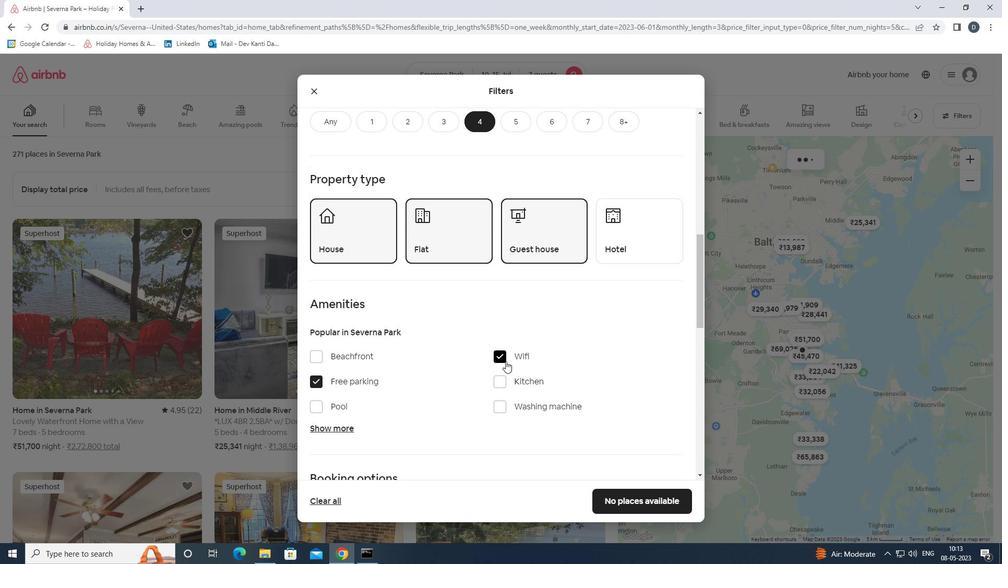 
Action: Mouse moved to (336, 381)
Screenshot: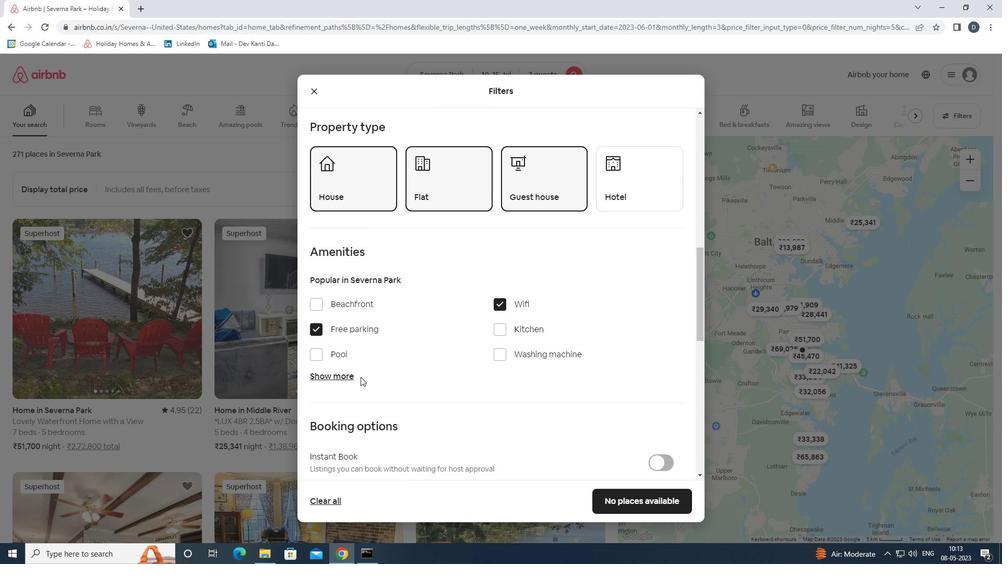 
Action: Mouse pressed left at (336, 381)
Screenshot: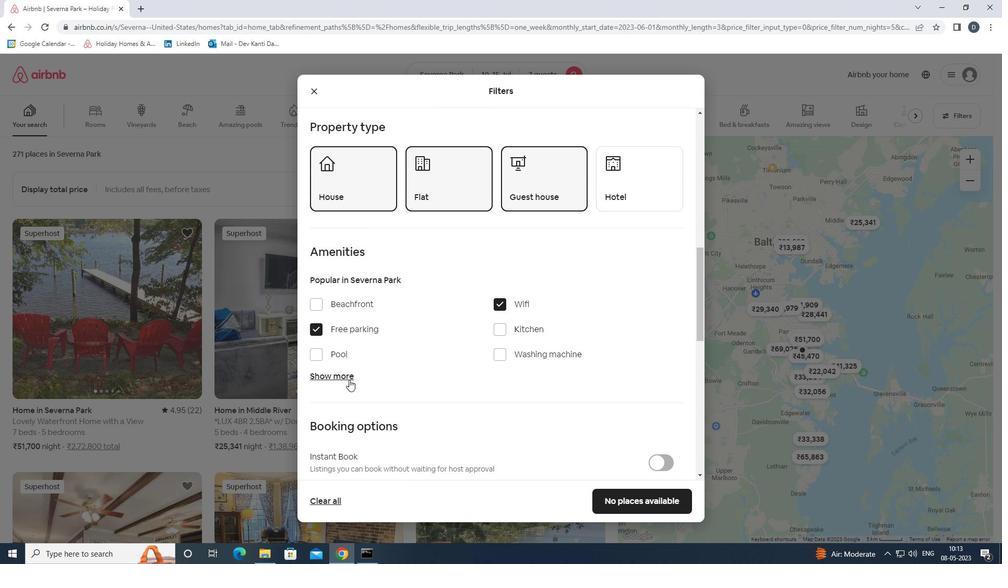 
Action: Mouse moved to (420, 376)
Screenshot: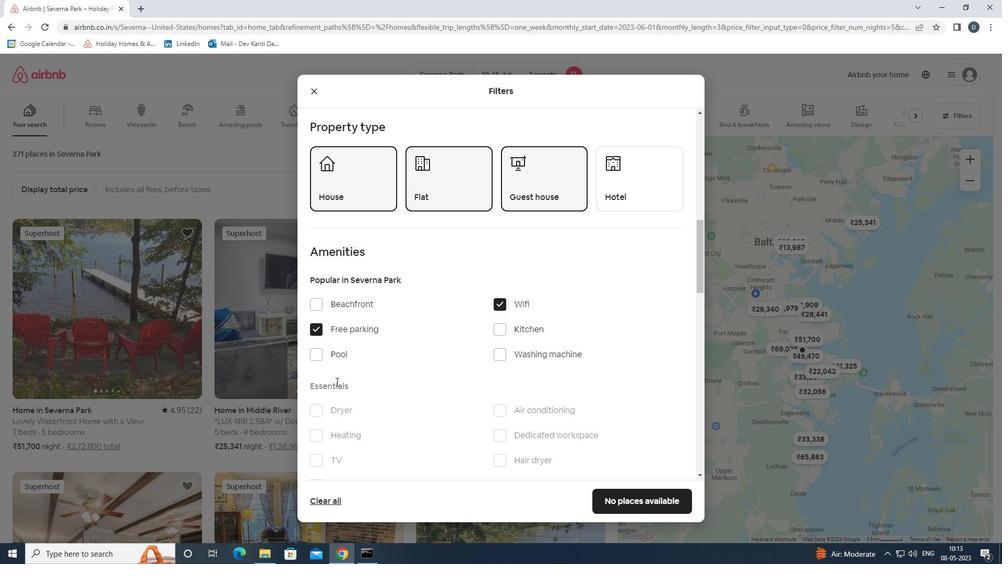
Action: Mouse scrolled (420, 375) with delta (0, 0)
Screenshot: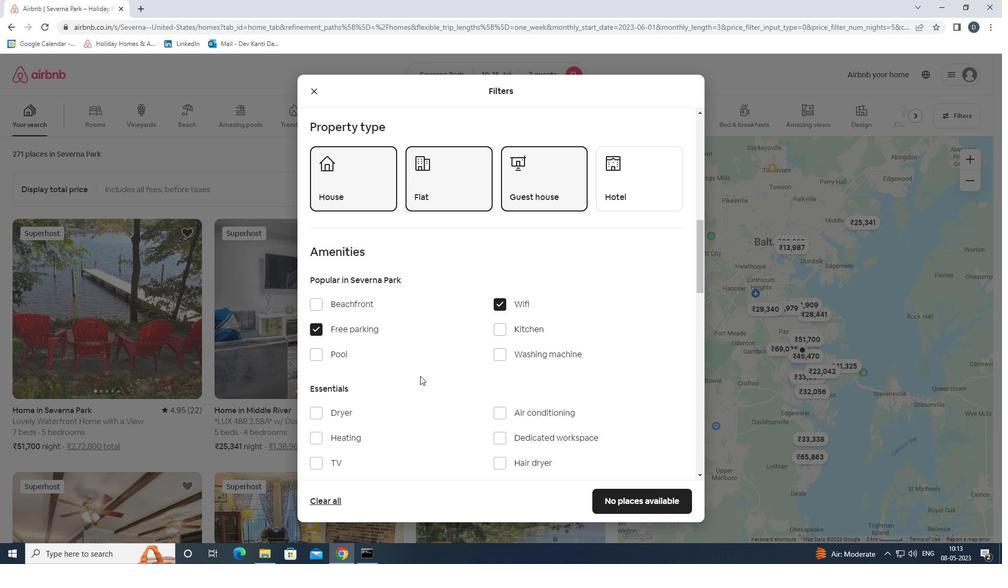 
Action: Mouse moved to (340, 407)
Screenshot: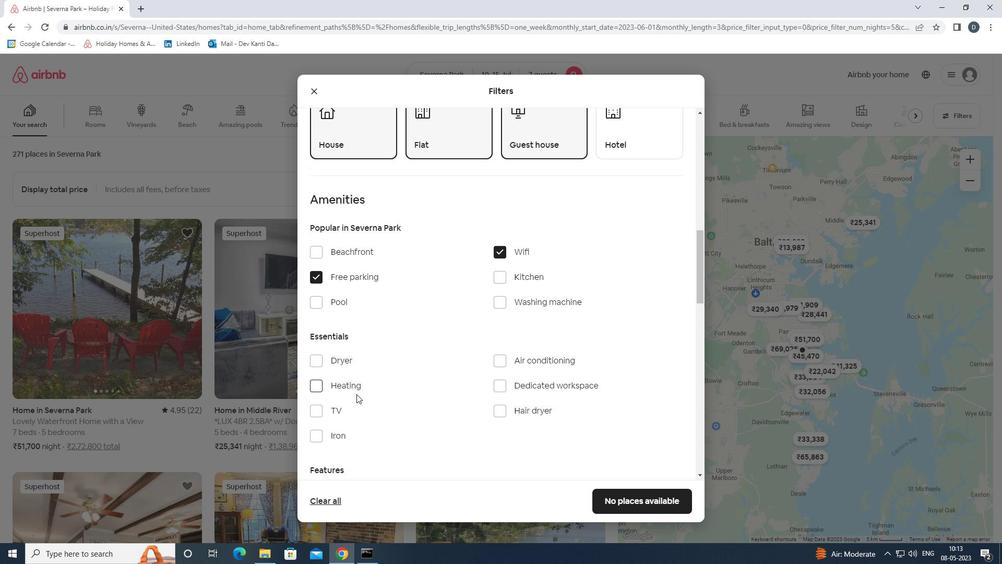 
Action: Mouse pressed left at (340, 407)
Screenshot: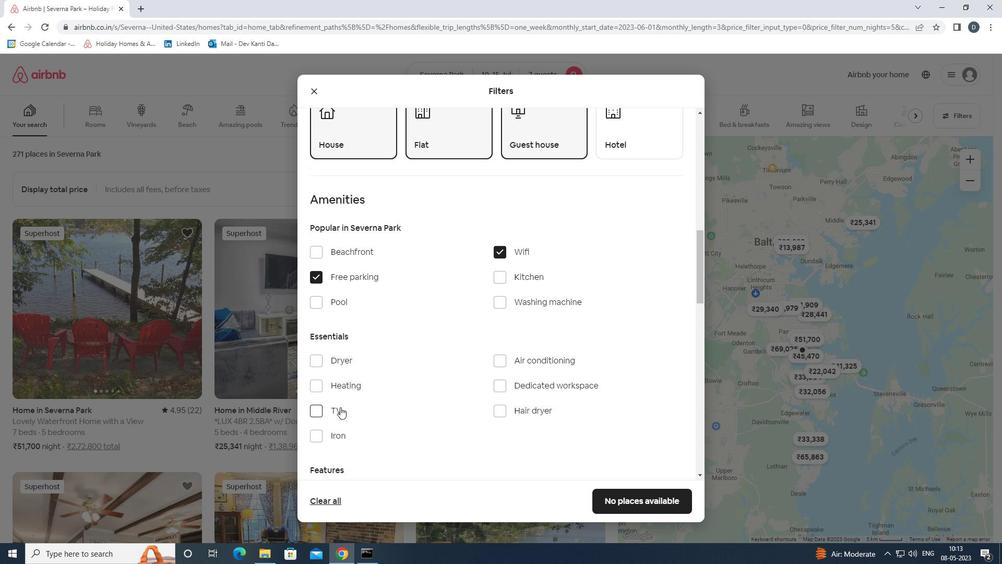 
Action: Mouse moved to (420, 374)
Screenshot: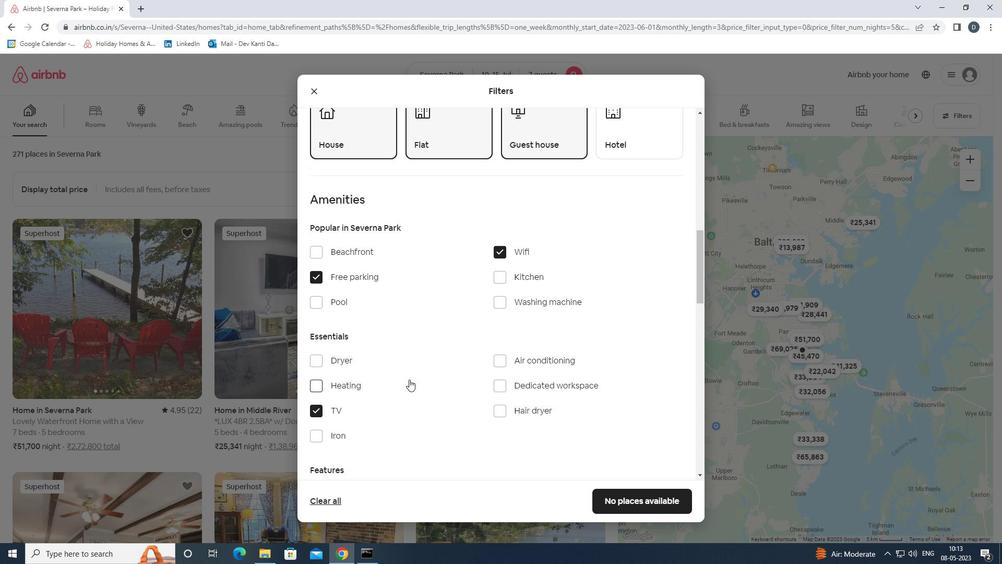 
Action: Mouse scrolled (420, 373) with delta (0, 0)
Screenshot: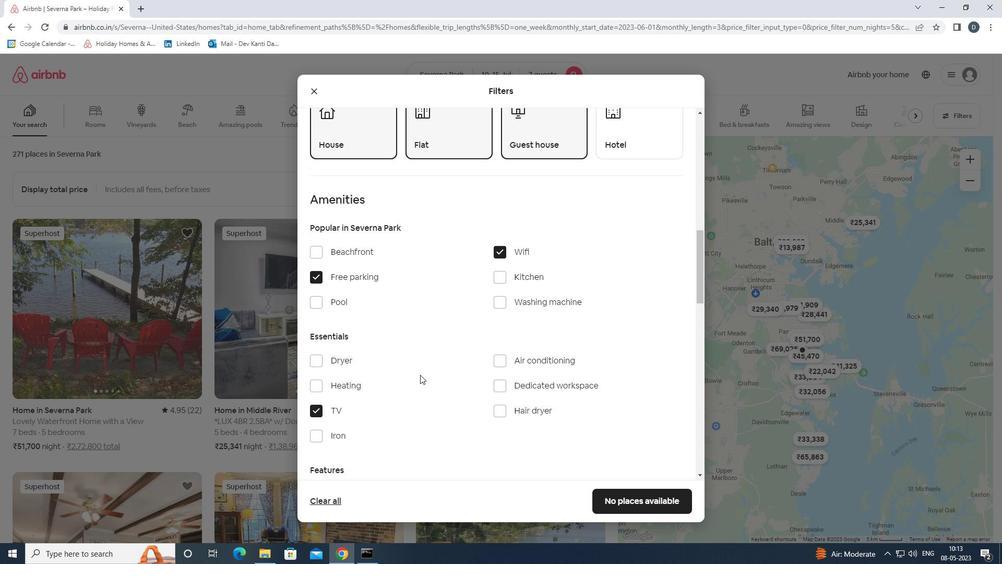 
Action: Mouse scrolled (420, 373) with delta (0, 0)
Screenshot: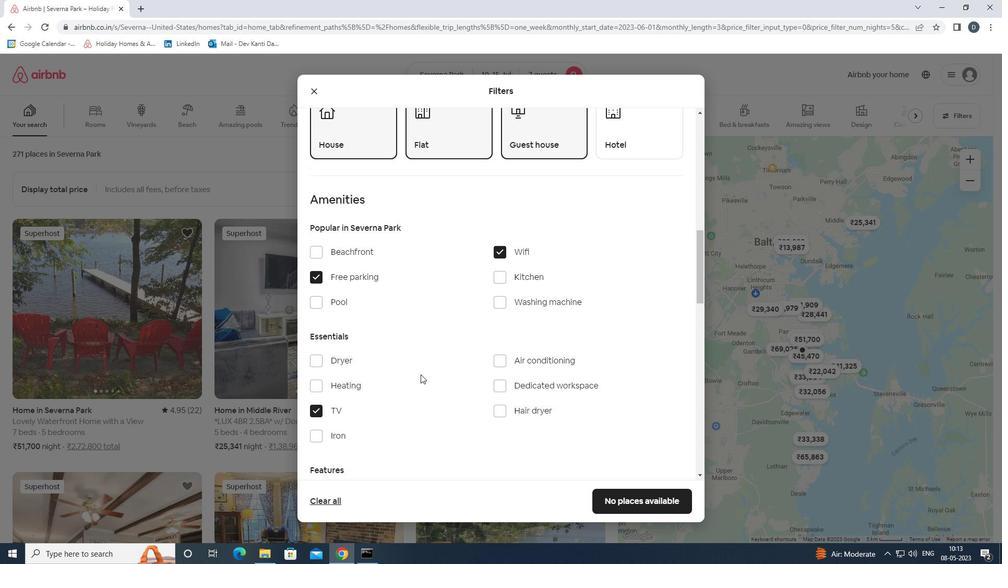 
Action: Mouse moved to (425, 383)
Screenshot: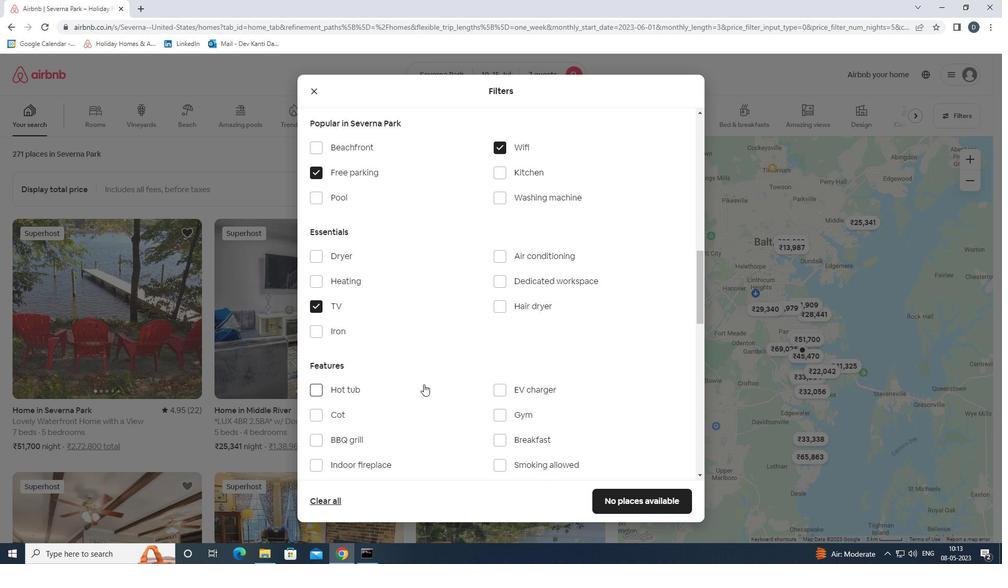 
Action: Mouse scrolled (425, 382) with delta (0, 0)
Screenshot: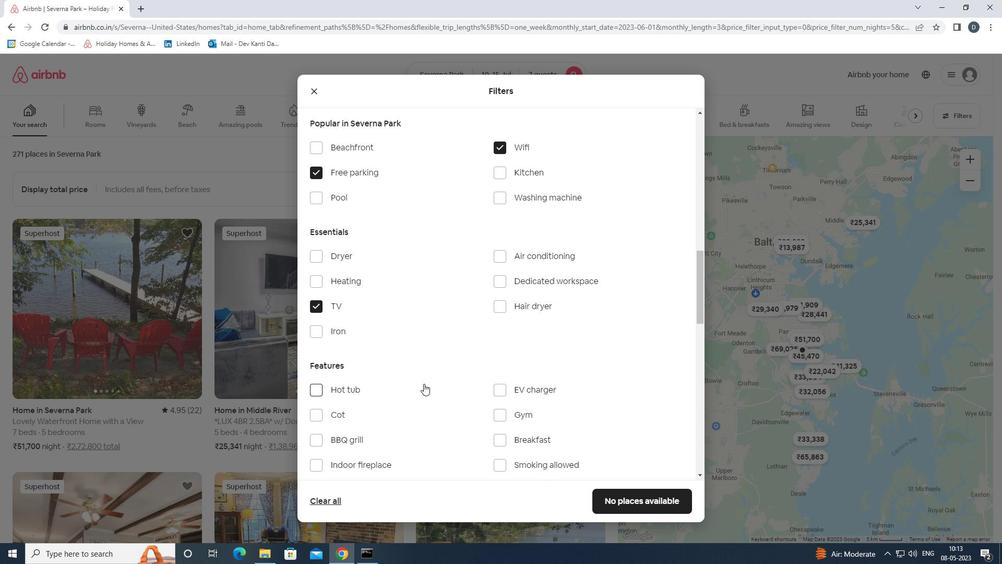 
Action: Mouse scrolled (425, 382) with delta (0, 0)
Screenshot: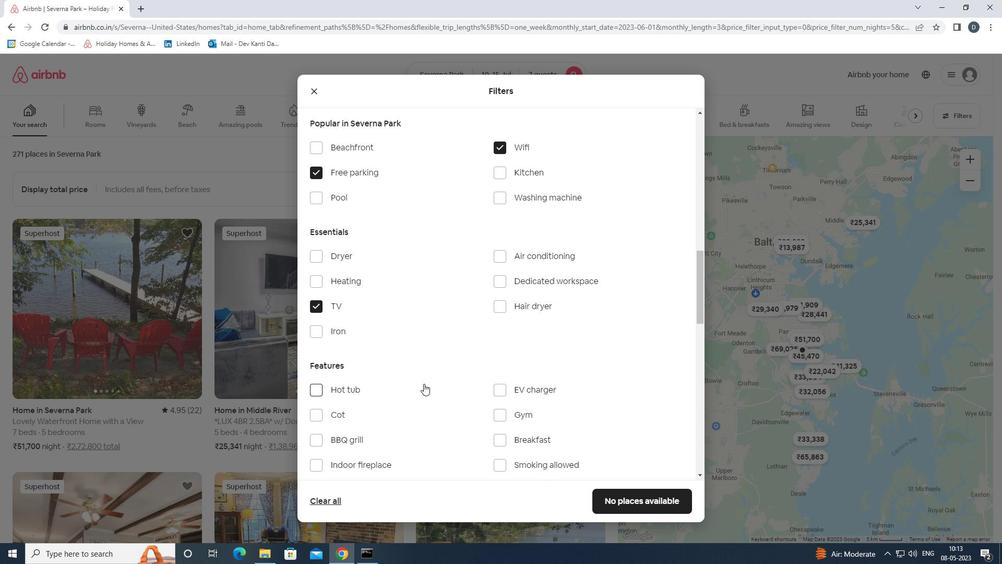 
Action: Mouse moved to (531, 312)
Screenshot: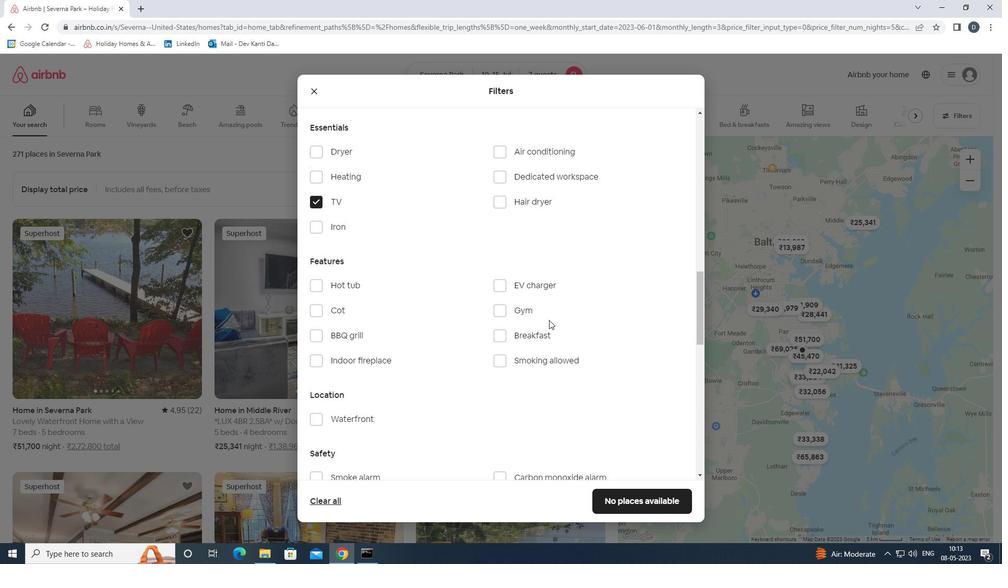 
Action: Mouse pressed left at (531, 312)
Screenshot: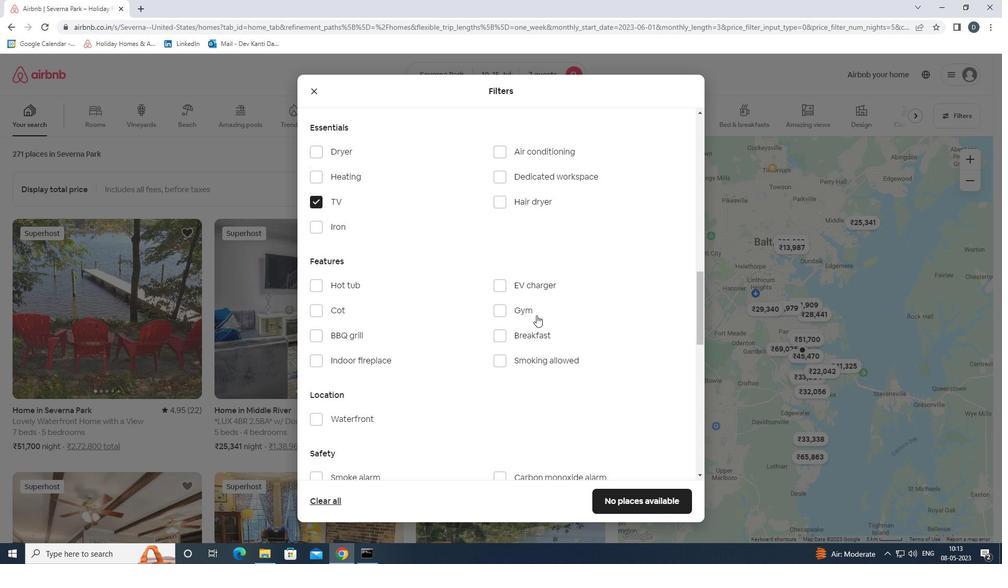 
Action: Mouse moved to (526, 335)
Screenshot: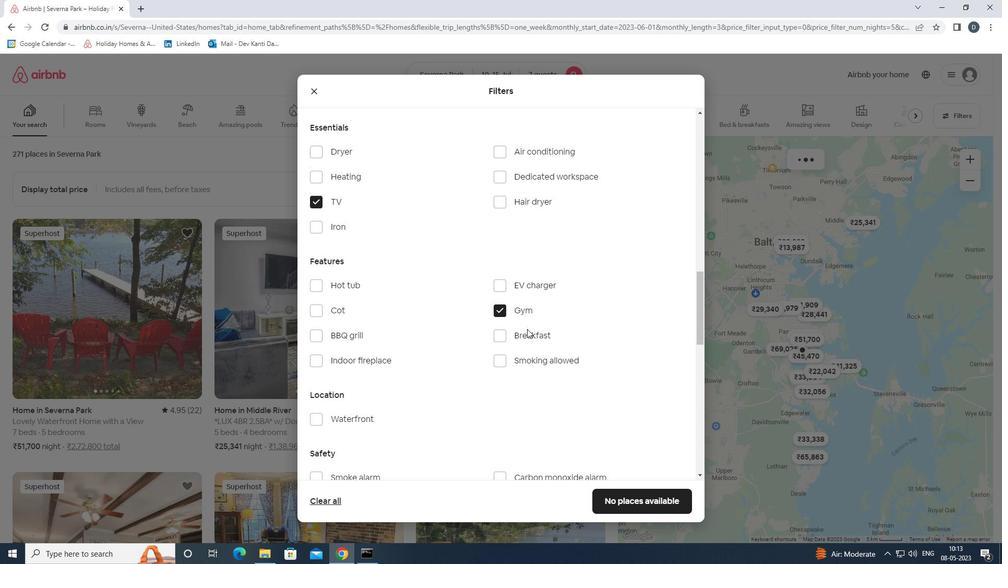 
Action: Mouse pressed left at (526, 335)
Screenshot: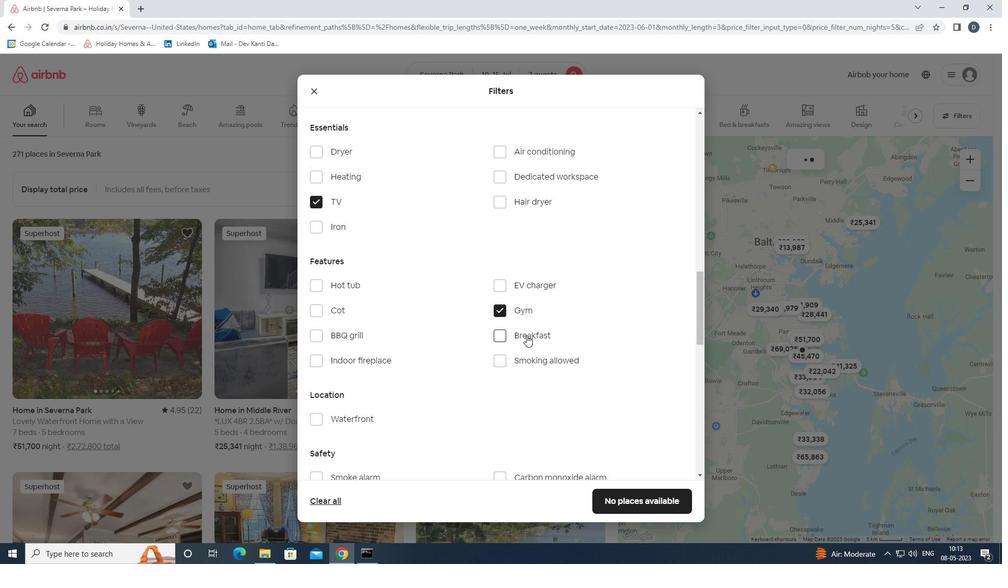 
Action: Mouse scrolled (526, 335) with delta (0, 0)
Screenshot: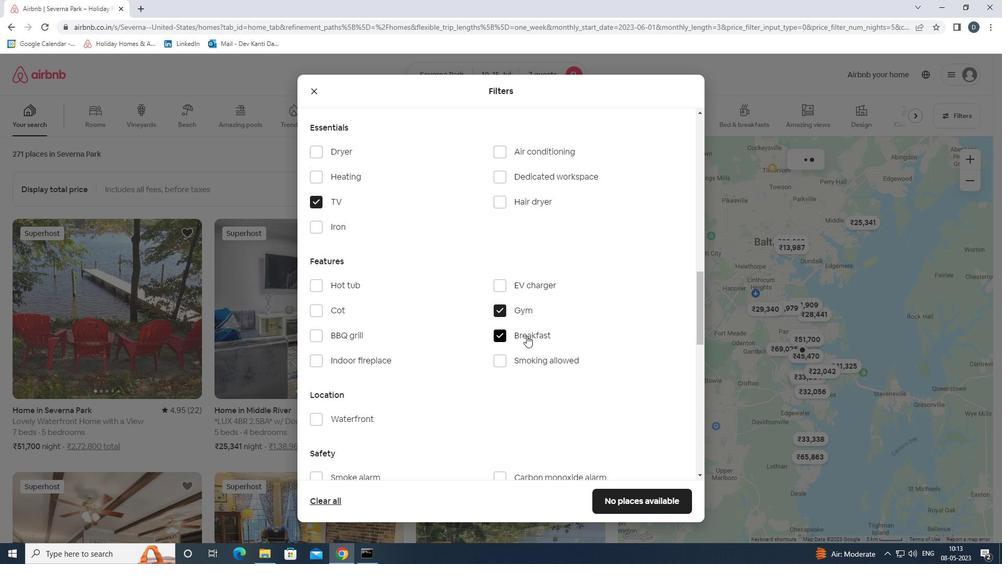 
Action: Mouse scrolled (526, 335) with delta (0, 0)
Screenshot: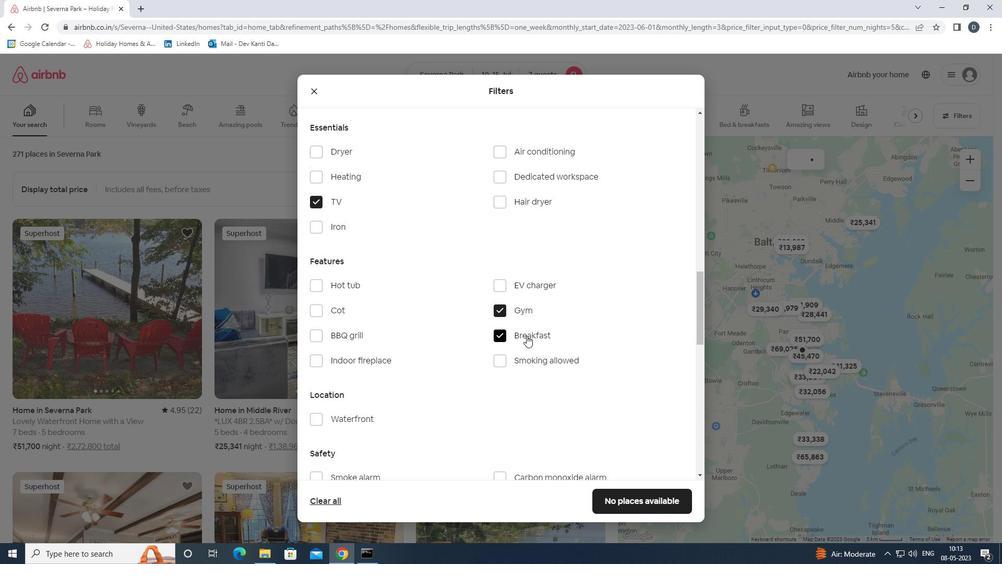 
Action: Mouse scrolled (526, 335) with delta (0, 0)
Screenshot: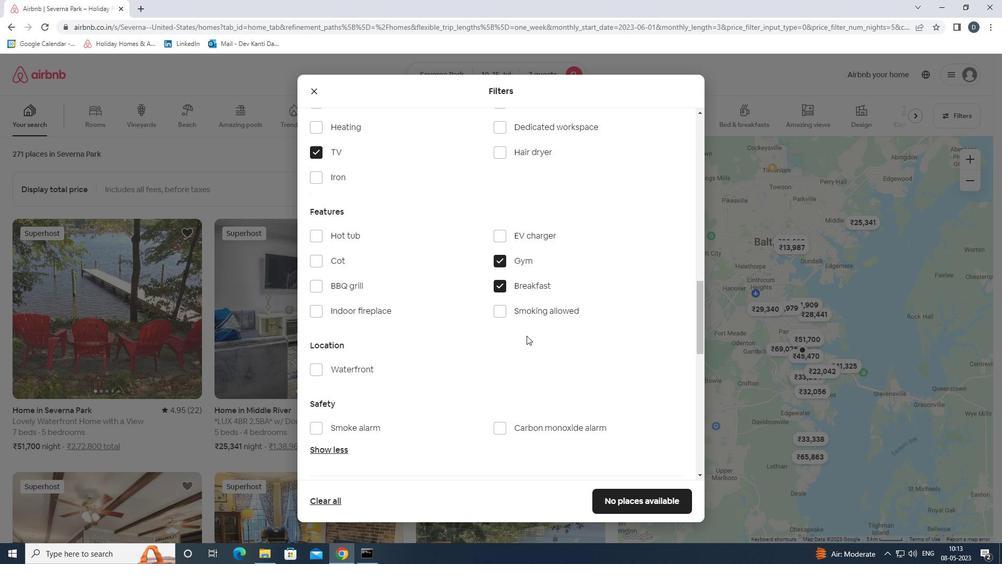 
Action: Mouse scrolled (526, 335) with delta (0, 0)
Screenshot: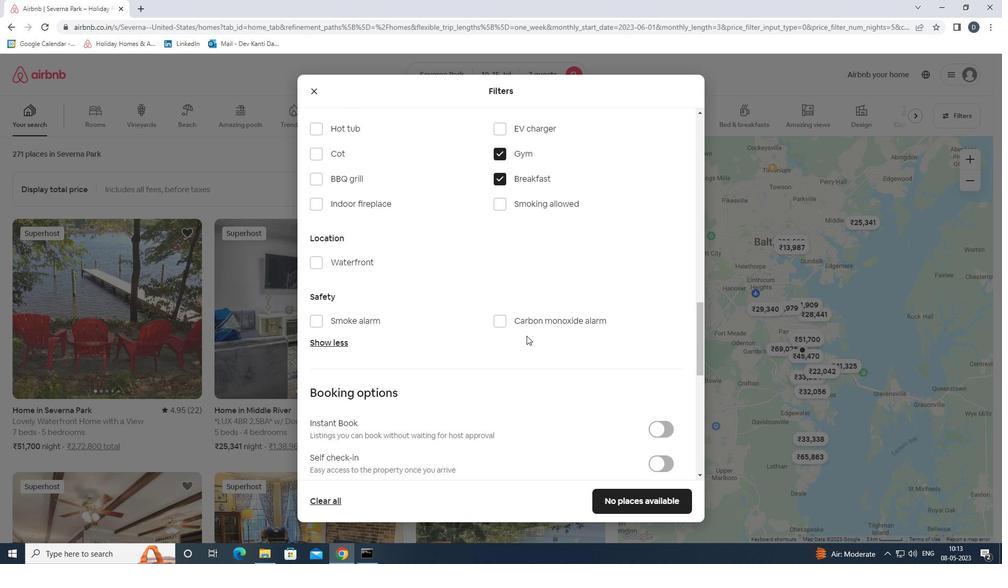 
Action: Mouse scrolled (526, 335) with delta (0, 0)
Screenshot: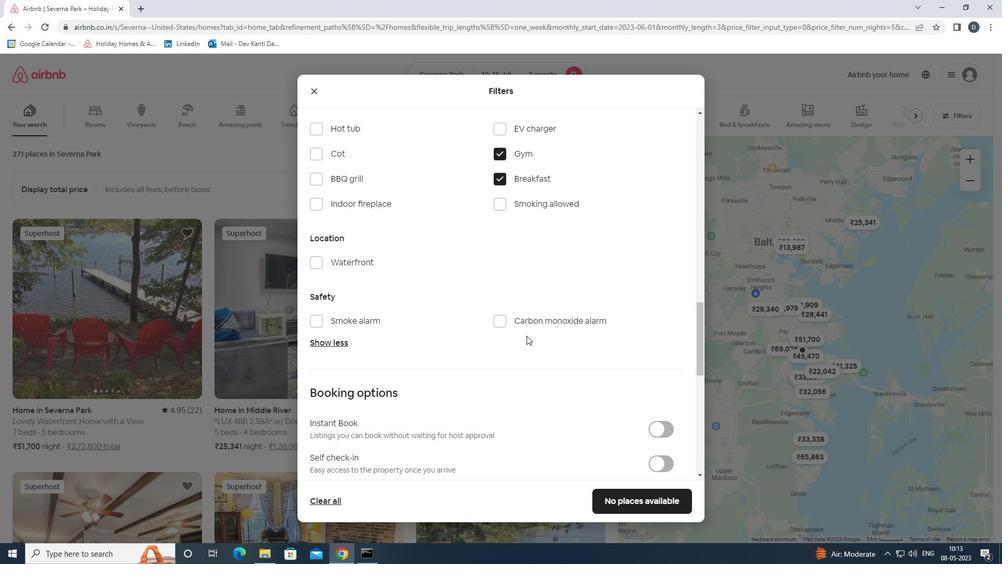 
Action: Mouse moved to (668, 358)
Screenshot: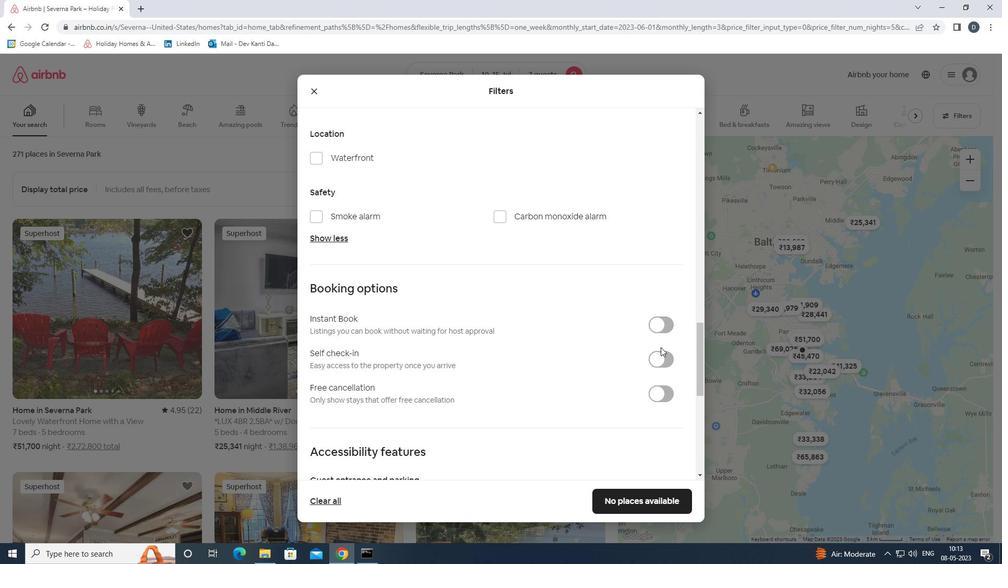 
Action: Mouse pressed left at (668, 358)
Screenshot: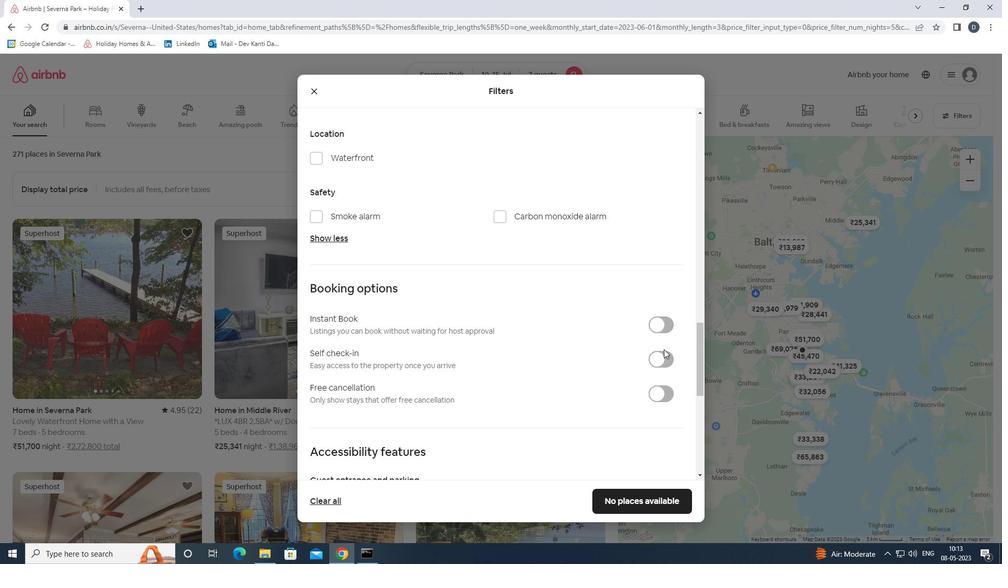 
Action: Mouse moved to (658, 355)
Screenshot: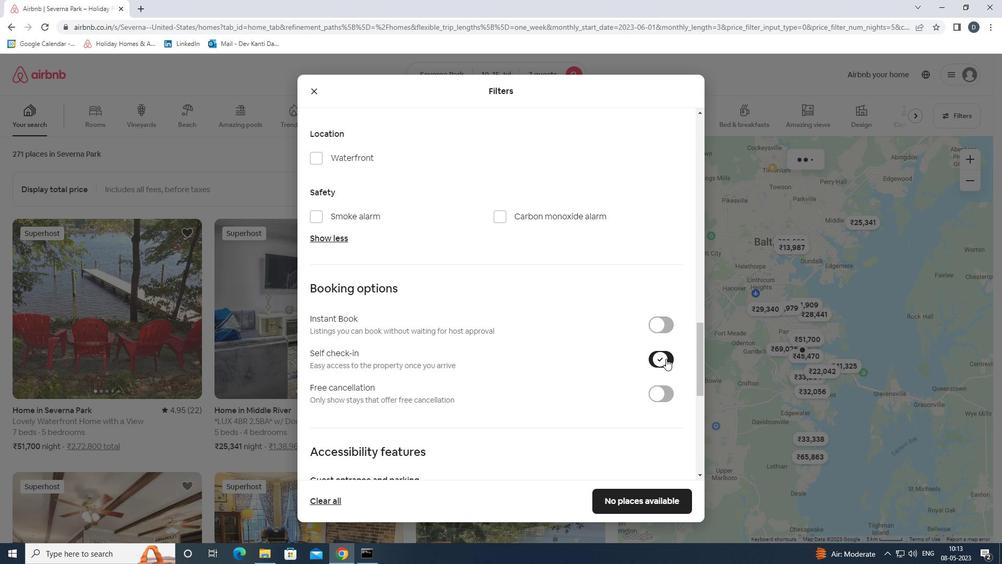 
Action: Mouse scrolled (658, 355) with delta (0, 0)
Screenshot: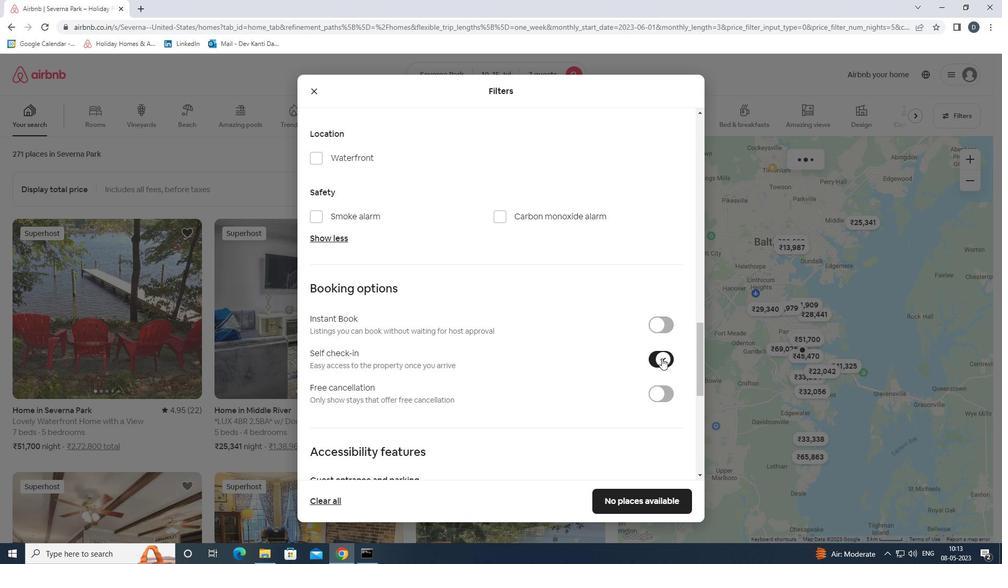 
Action: Mouse scrolled (658, 355) with delta (0, 0)
Screenshot: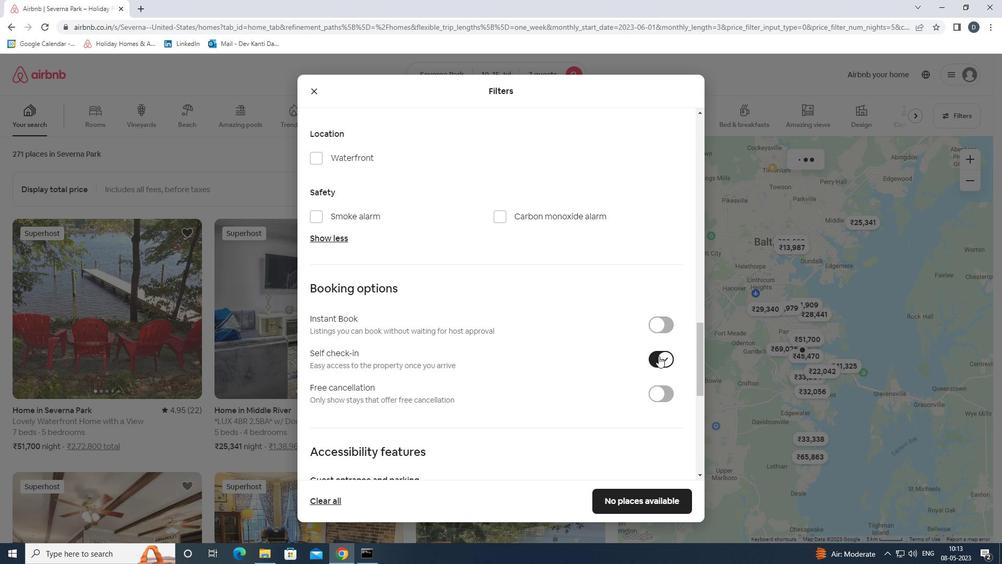 
Action: Mouse scrolled (658, 355) with delta (0, 0)
Screenshot: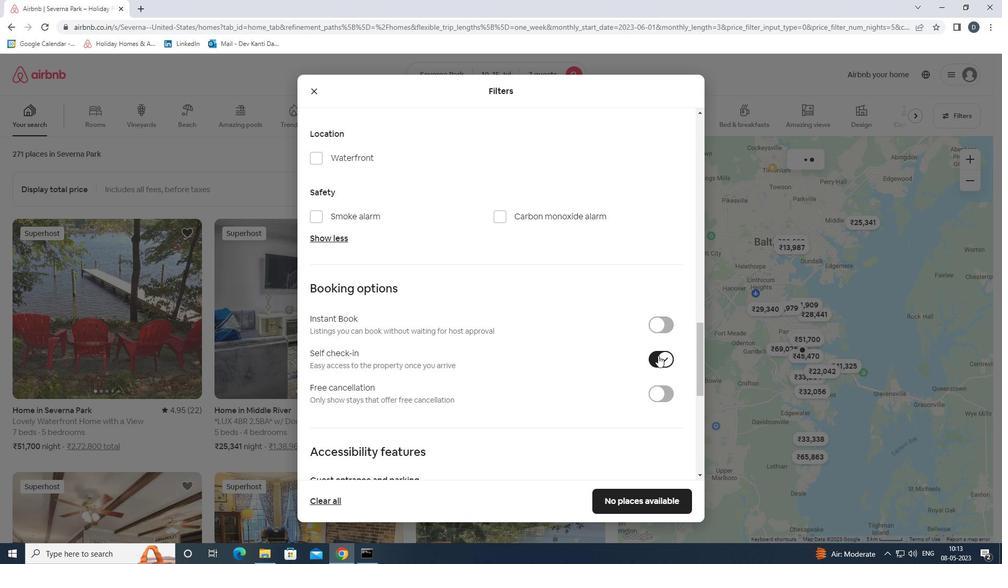 
Action: Mouse scrolled (658, 355) with delta (0, 0)
Screenshot: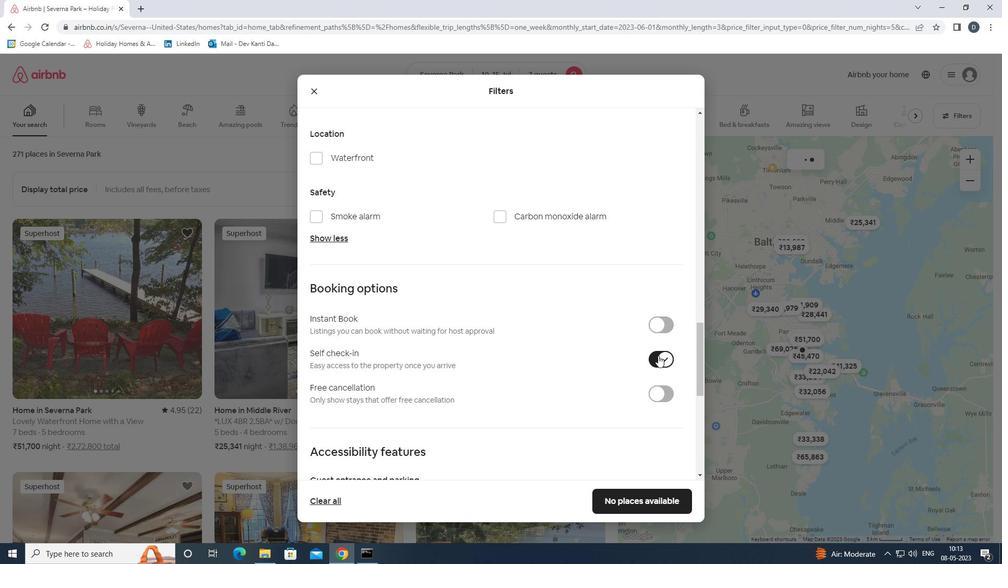 
Action: Mouse scrolled (658, 355) with delta (0, 0)
Screenshot: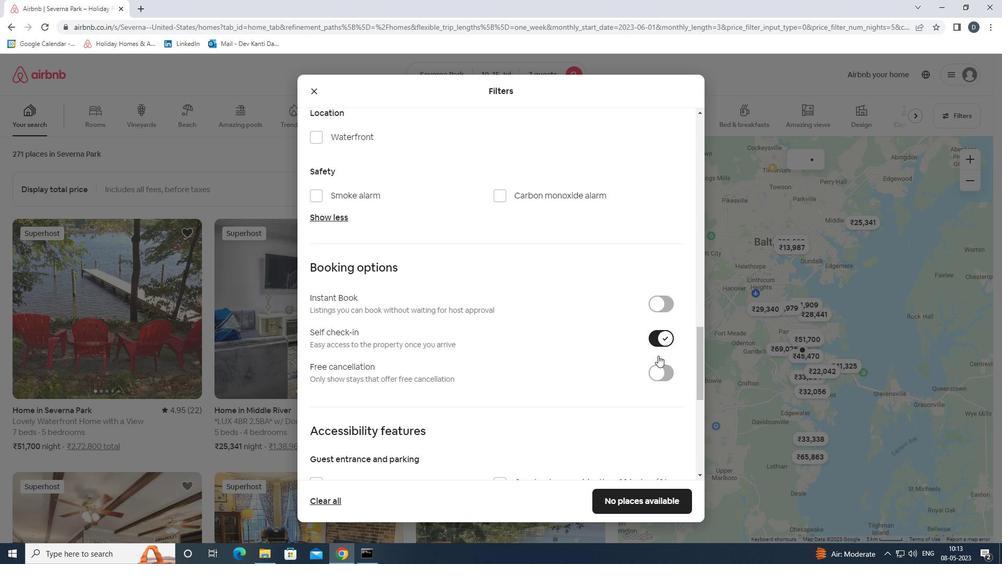 
Action: Mouse scrolled (658, 355) with delta (0, 0)
Screenshot: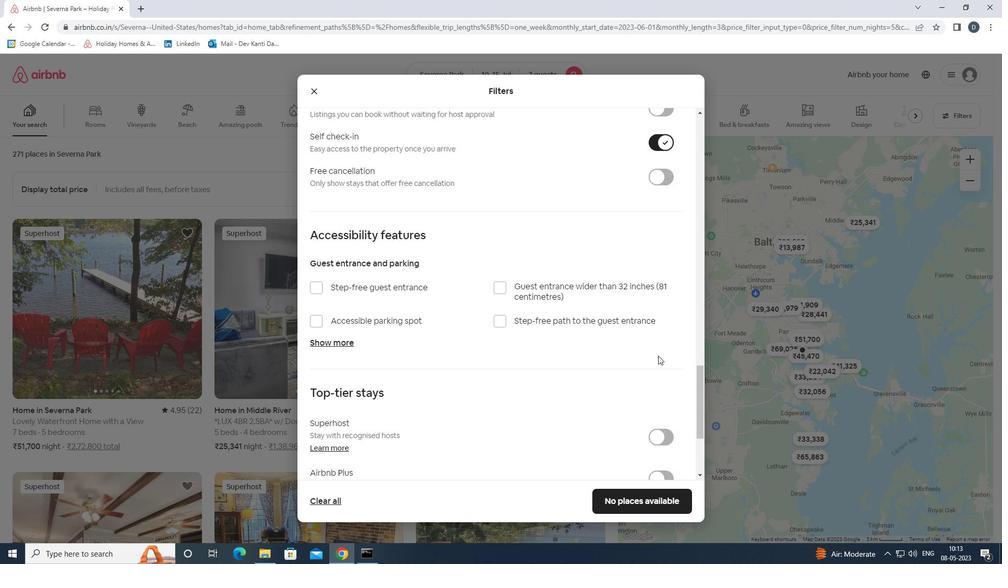 
Action: Mouse scrolled (658, 355) with delta (0, 0)
Screenshot: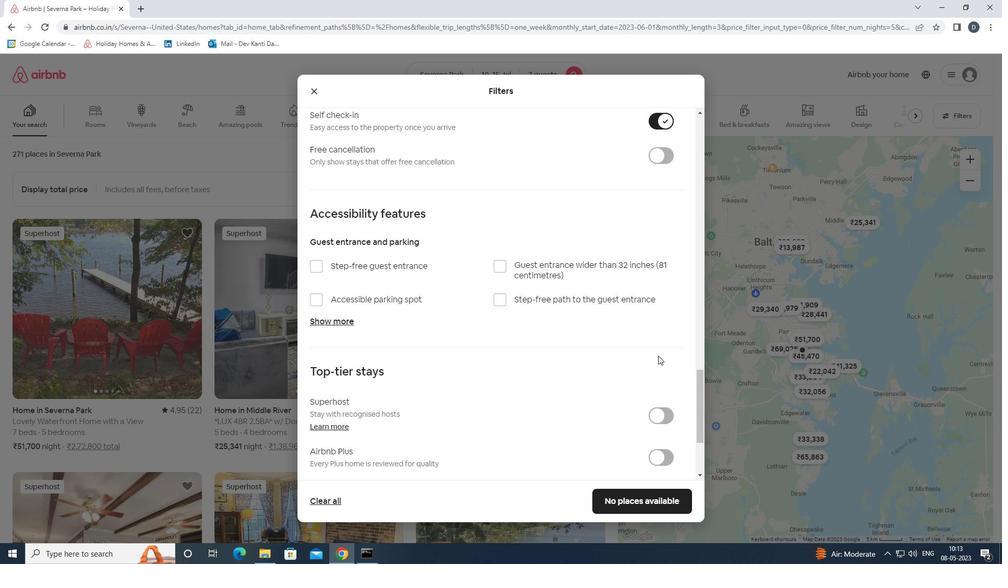 
Action: Mouse scrolled (658, 355) with delta (0, 0)
Screenshot: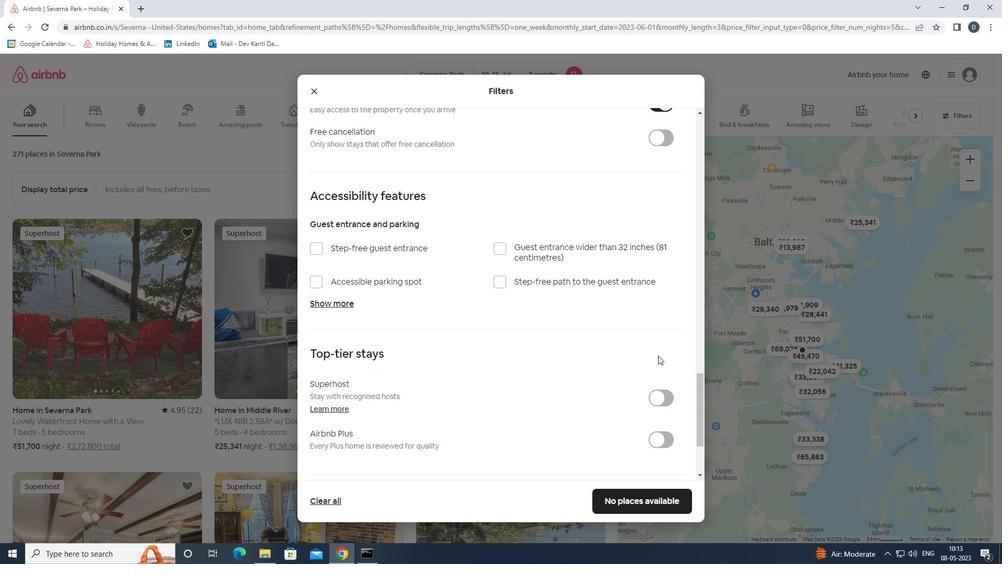 
Action: Mouse scrolled (658, 355) with delta (0, 0)
Screenshot: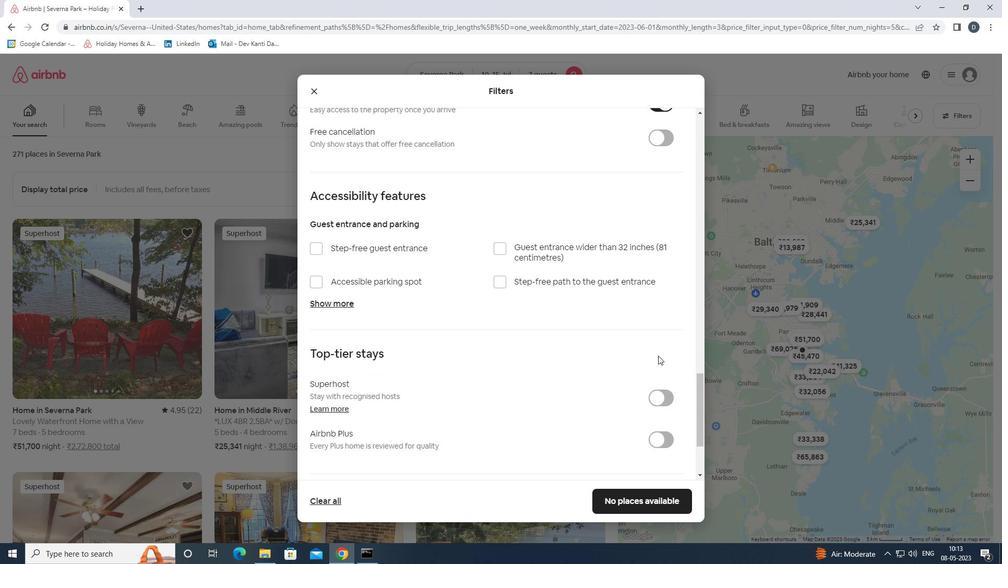 
Action: Mouse moved to (362, 402)
Screenshot: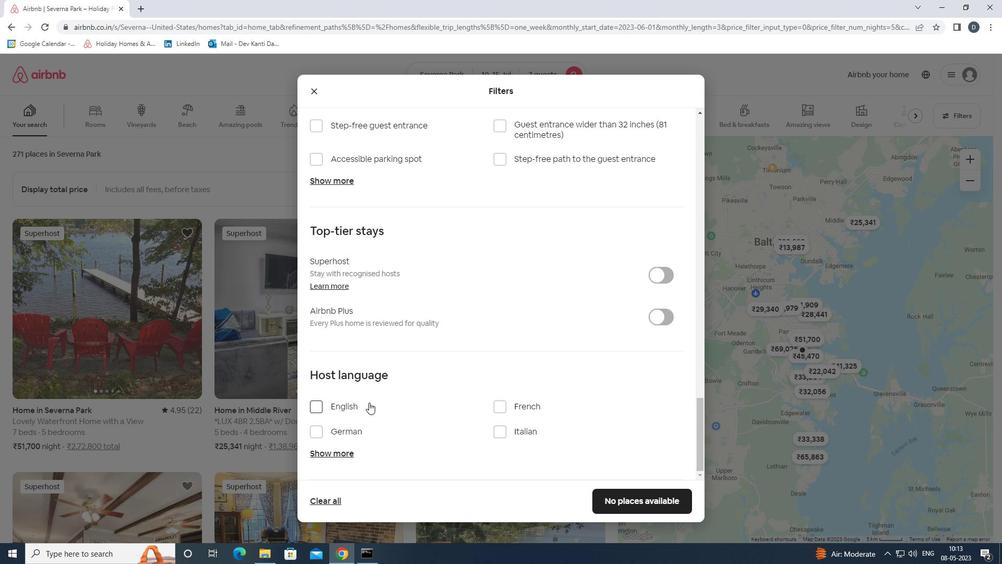 
Action: Mouse pressed left at (362, 402)
Screenshot: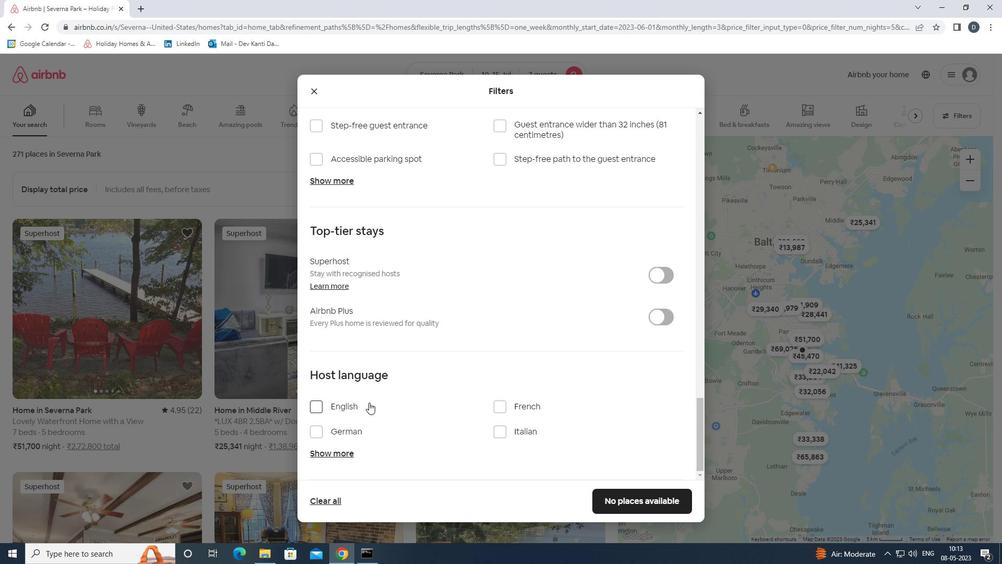 
Action: Mouse moved to (639, 505)
Screenshot: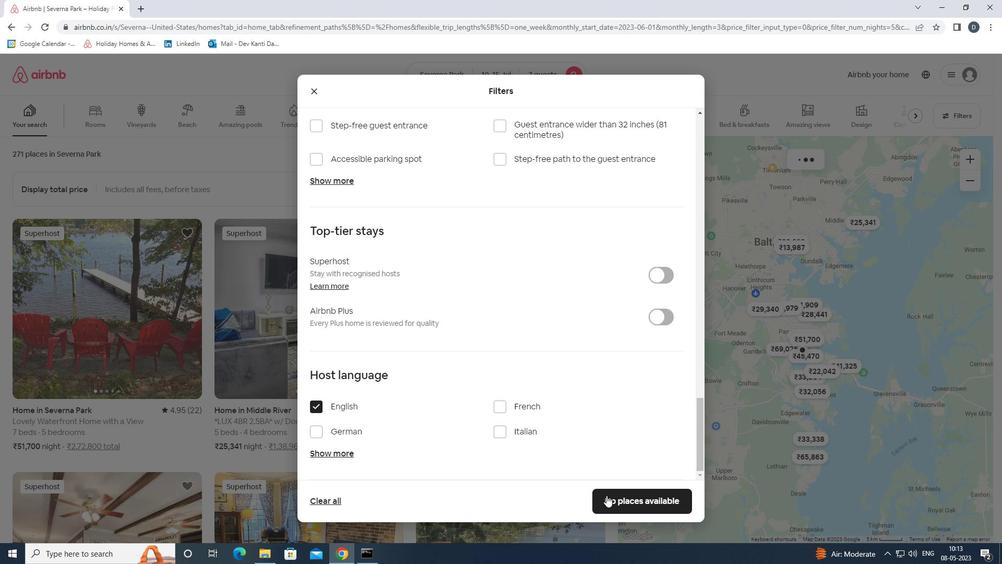 
Action: Mouse pressed left at (639, 505)
Screenshot: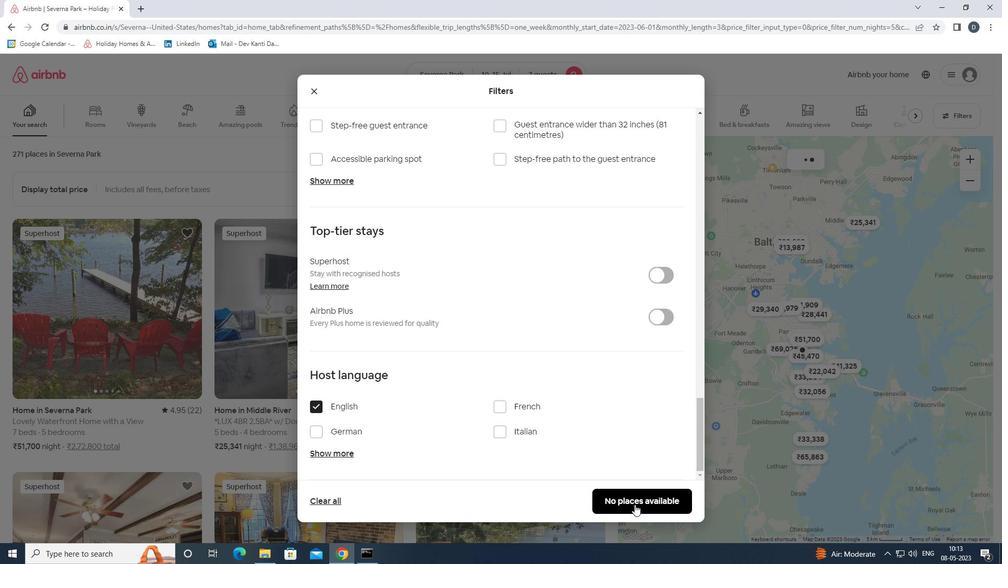 
